 Task: Look for space in Salinópolis, Brazil from 3rd August, 2023 to 7th August, 2023 for 2 adults in price range Rs.4000 to Rs.9000. Place can be private room with 1  bedroom having 1 bed and 1 bathroom. Property type can be hotel. Booking option can be shelf check-in. Required host language is Spanish.
Action: Mouse moved to (685, 99)
Screenshot: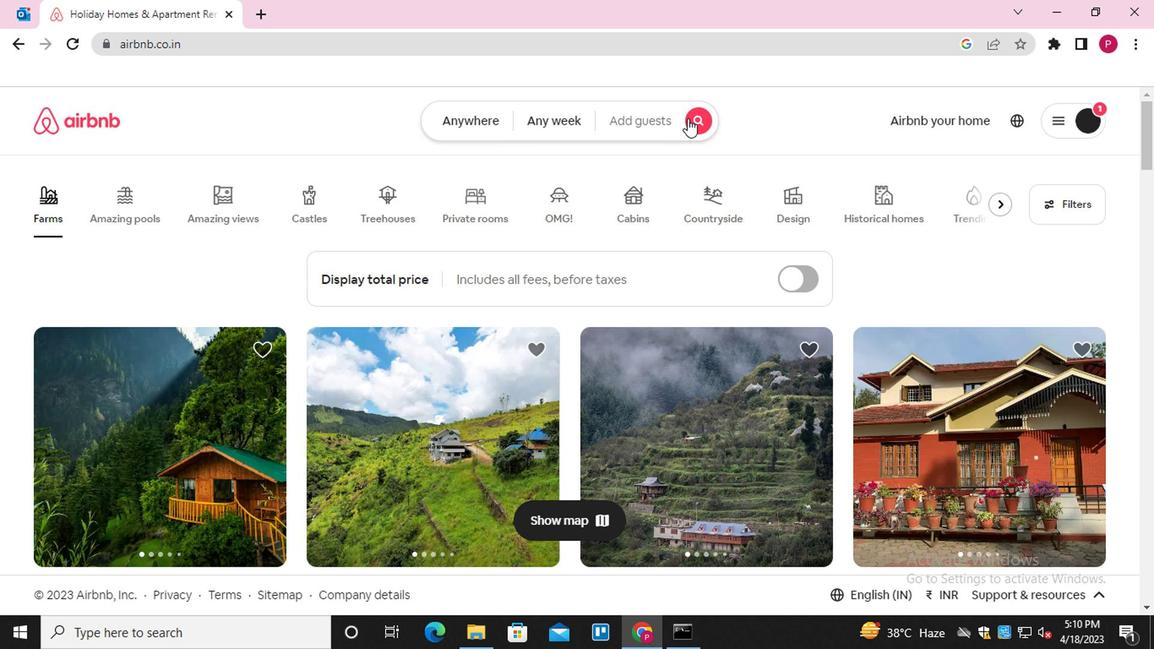 
Action: Mouse pressed left at (685, 99)
Screenshot: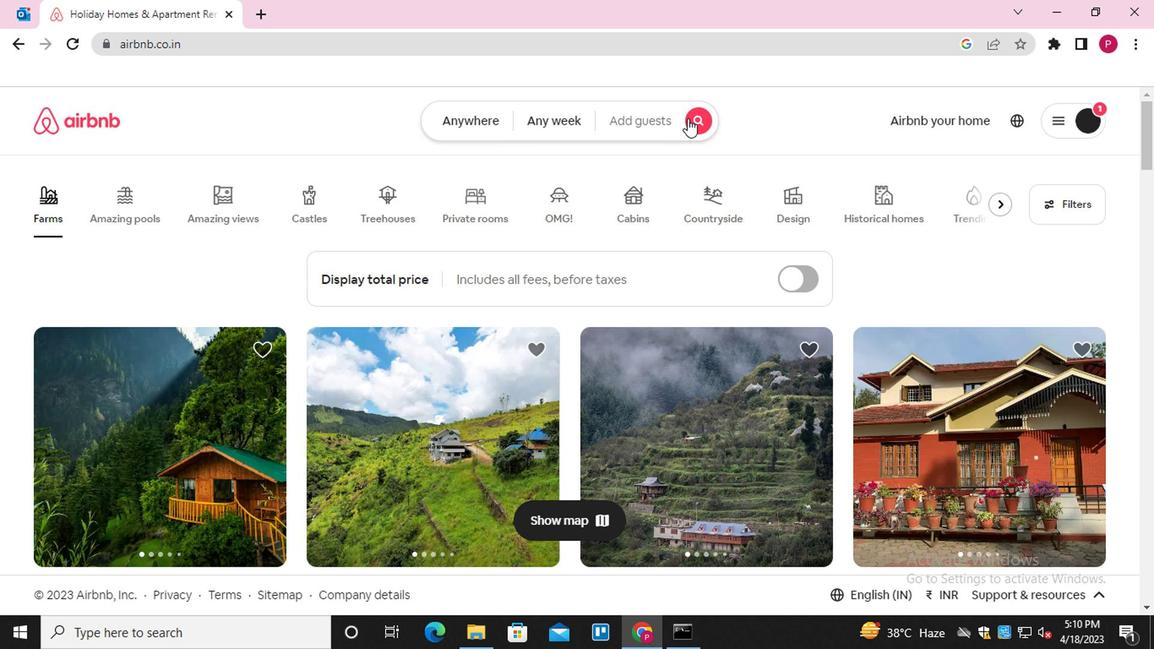 
Action: Mouse moved to (370, 186)
Screenshot: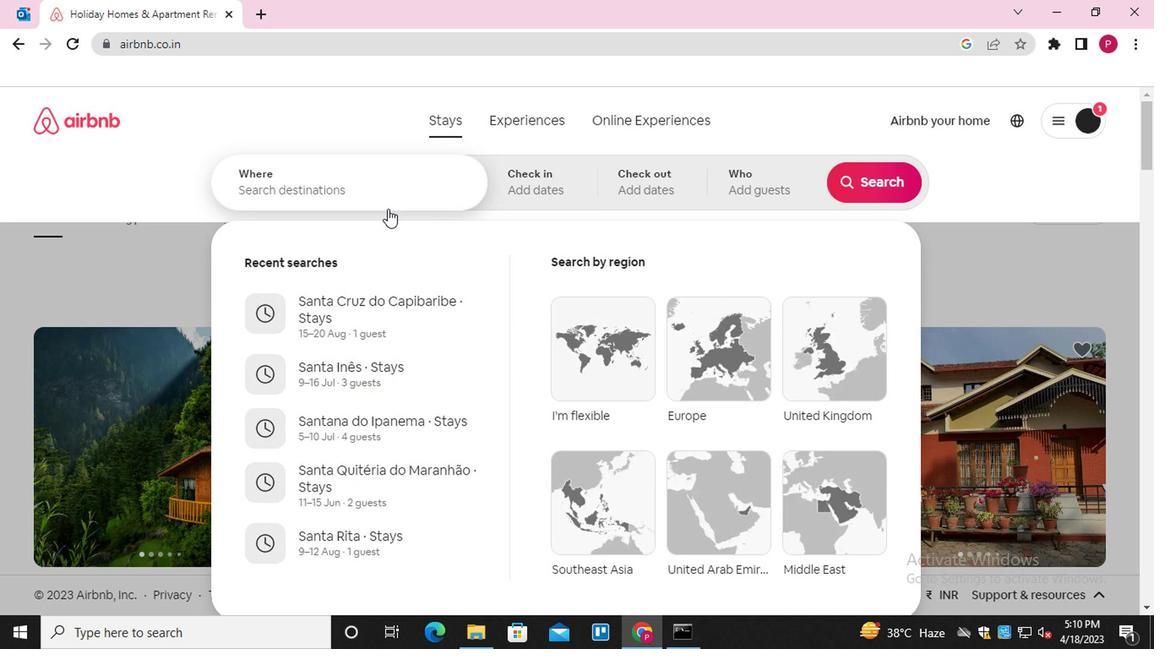 
Action: Mouse pressed left at (370, 186)
Screenshot: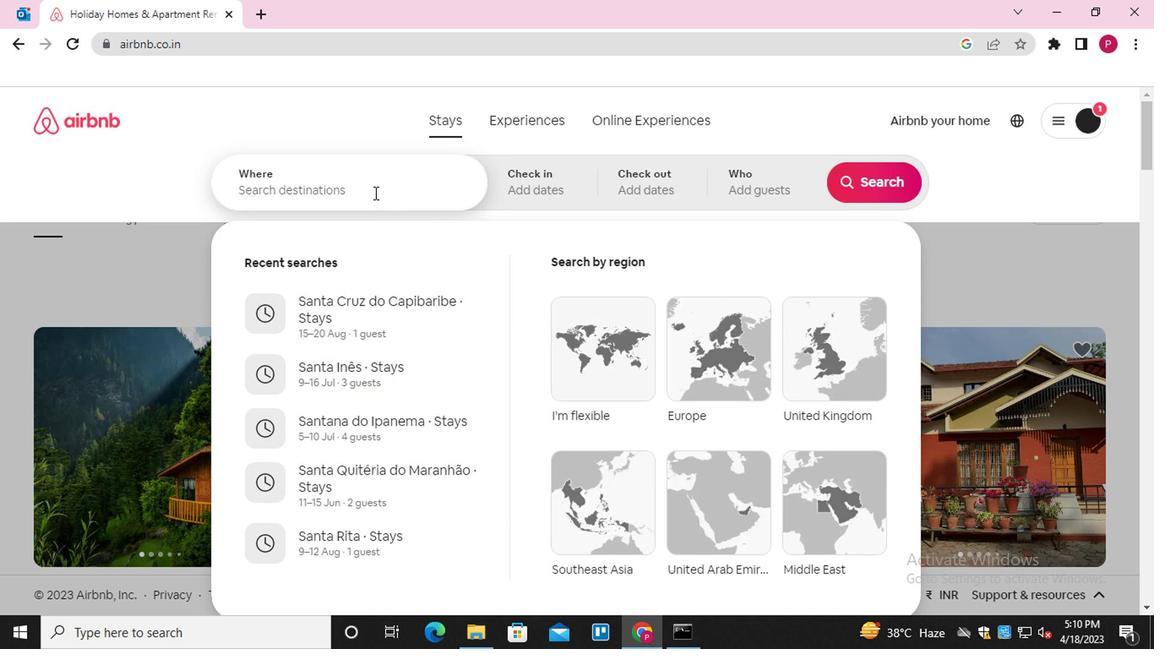 
Action: Key pressed <Key.shift>SALINOPOLIS
Screenshot: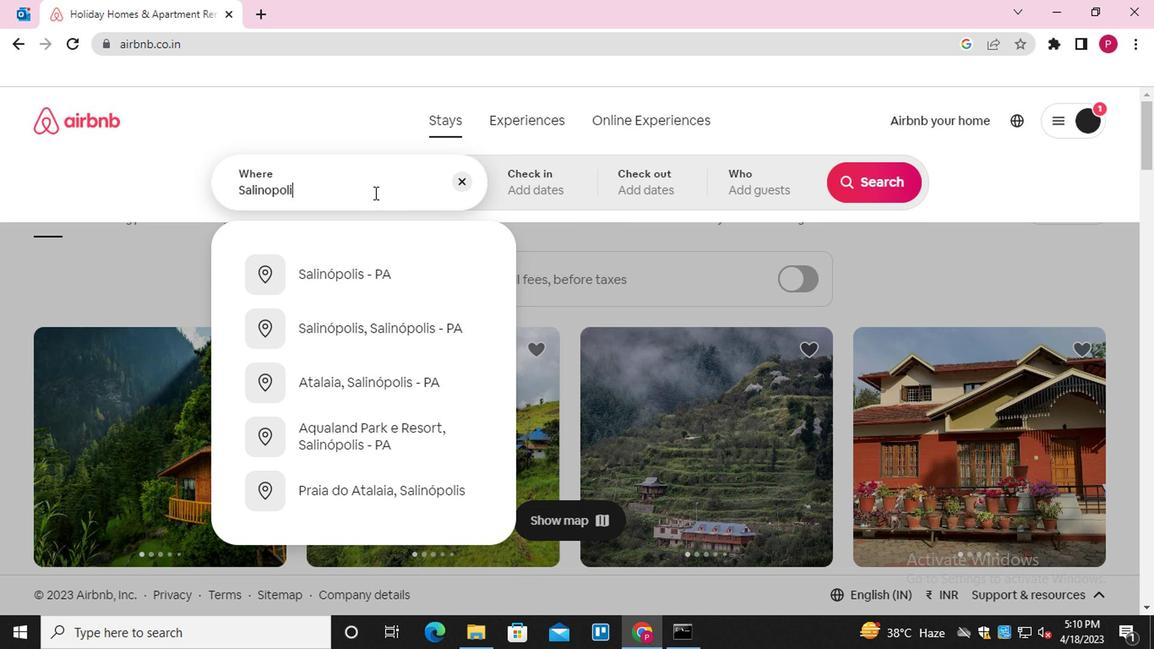 
Action: Mouse moved to (387, 280)
Screenshot: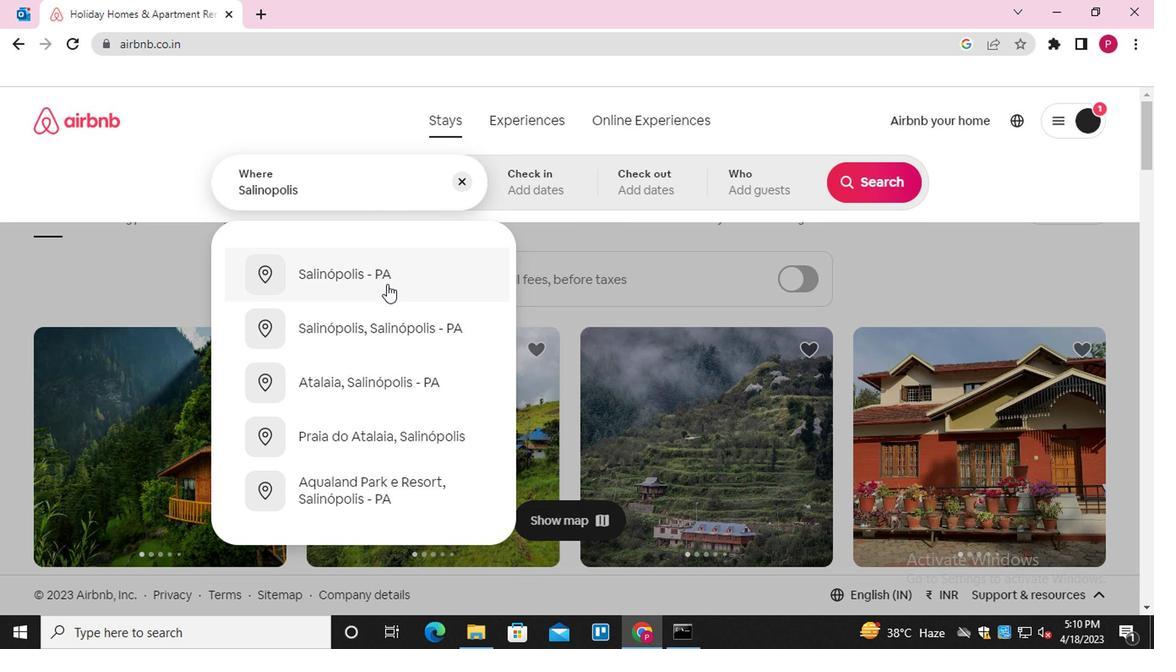
Action: Mouse pressed left at (387, 280)
Screenshot: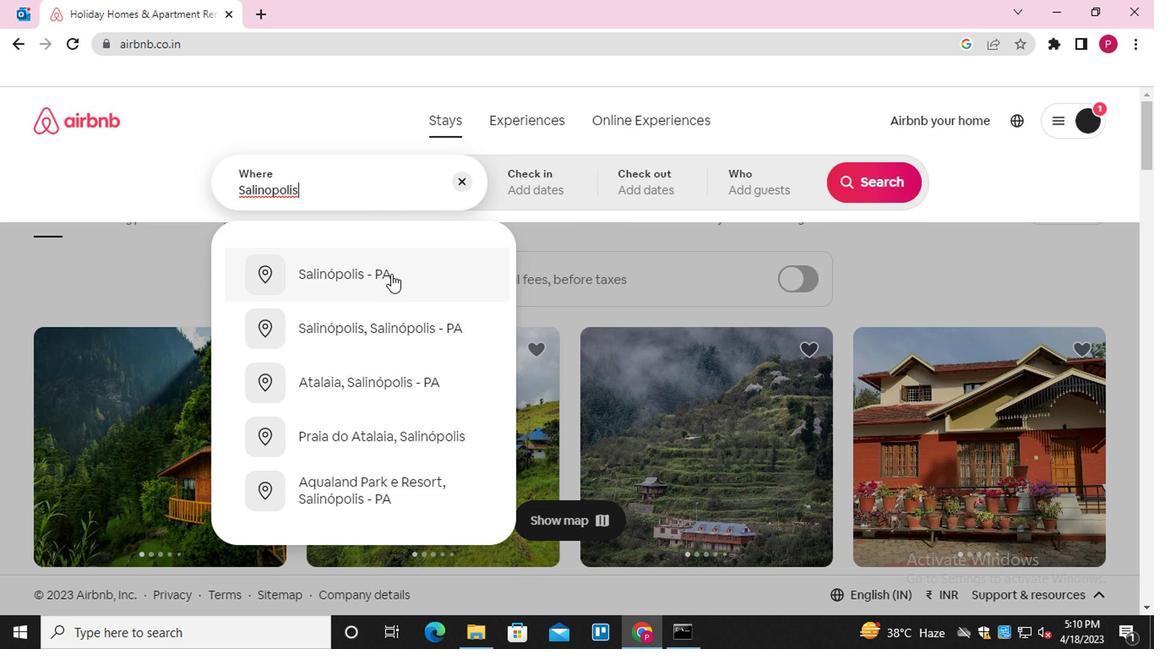 
Action: Mouse moved to (852, 330)
Screenshot: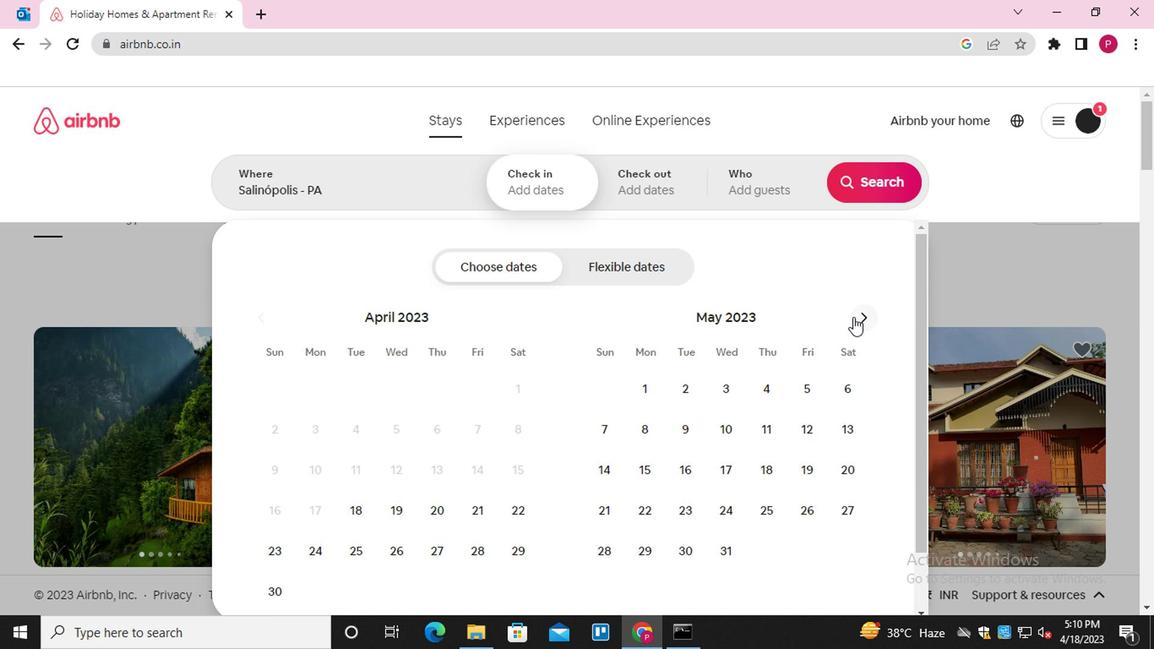 
Action: Mouse pressed left at (852, 330)
Screenshot: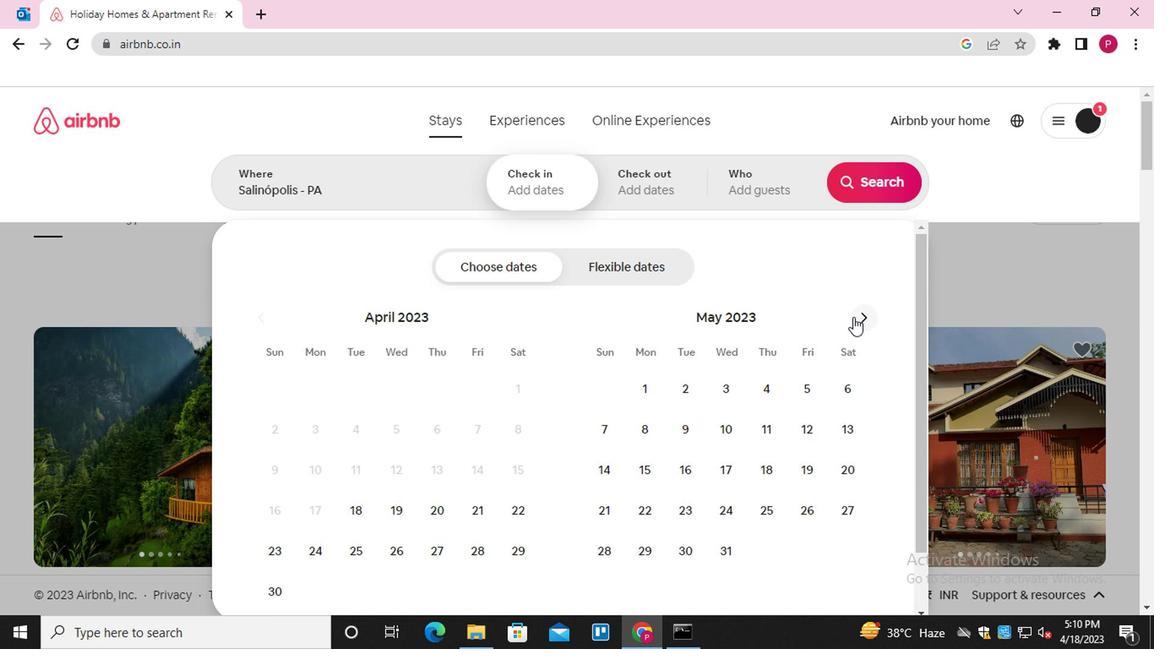 
Action: Mouse pressed left at (852, 330)
Screenshot: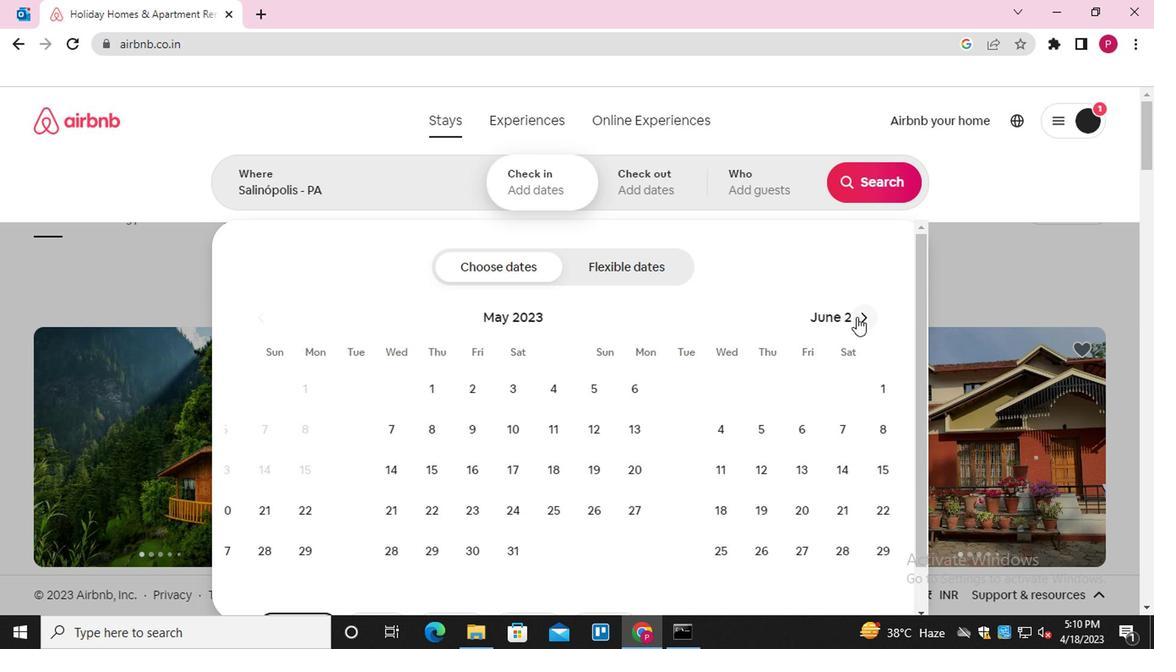 
Action: Mouse moved to (853, 330)
Screenshot: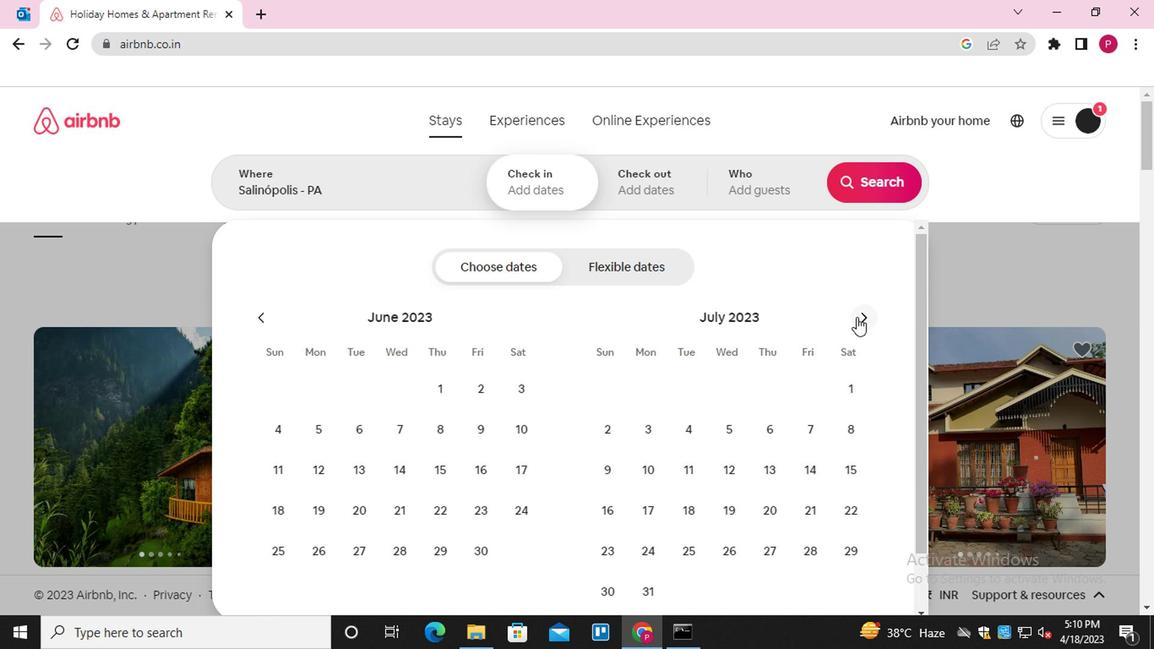 
Action: Mouse pressed left at (853, 330)
Screenshot: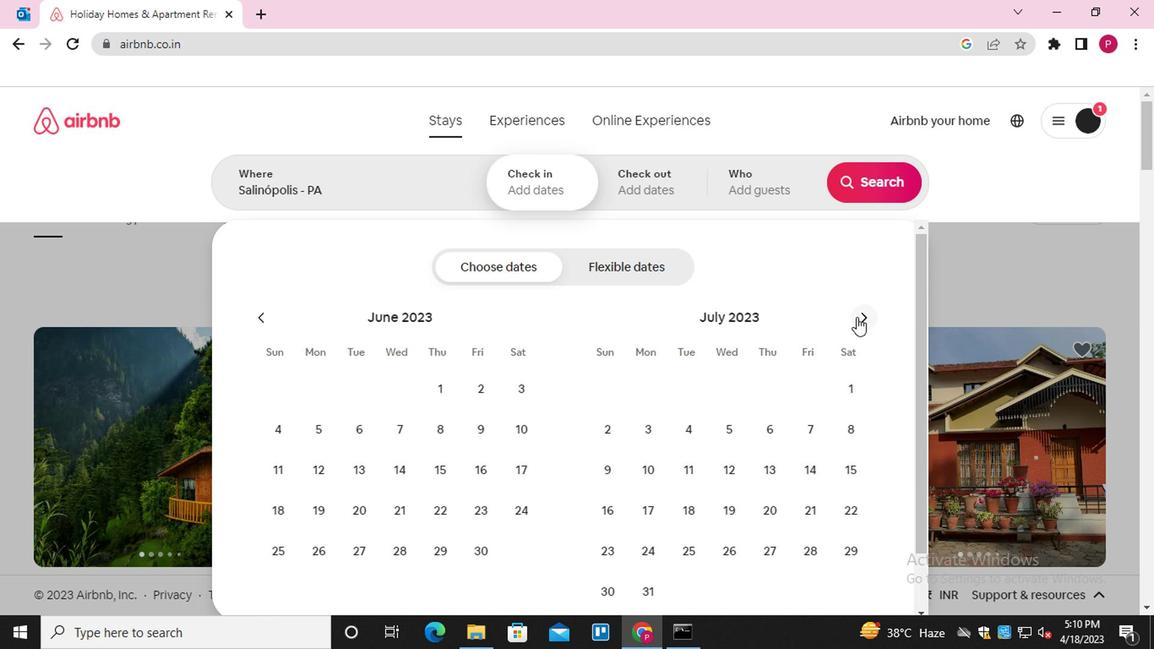 
Action: Mouse moved to (767, 414)
Screenshot: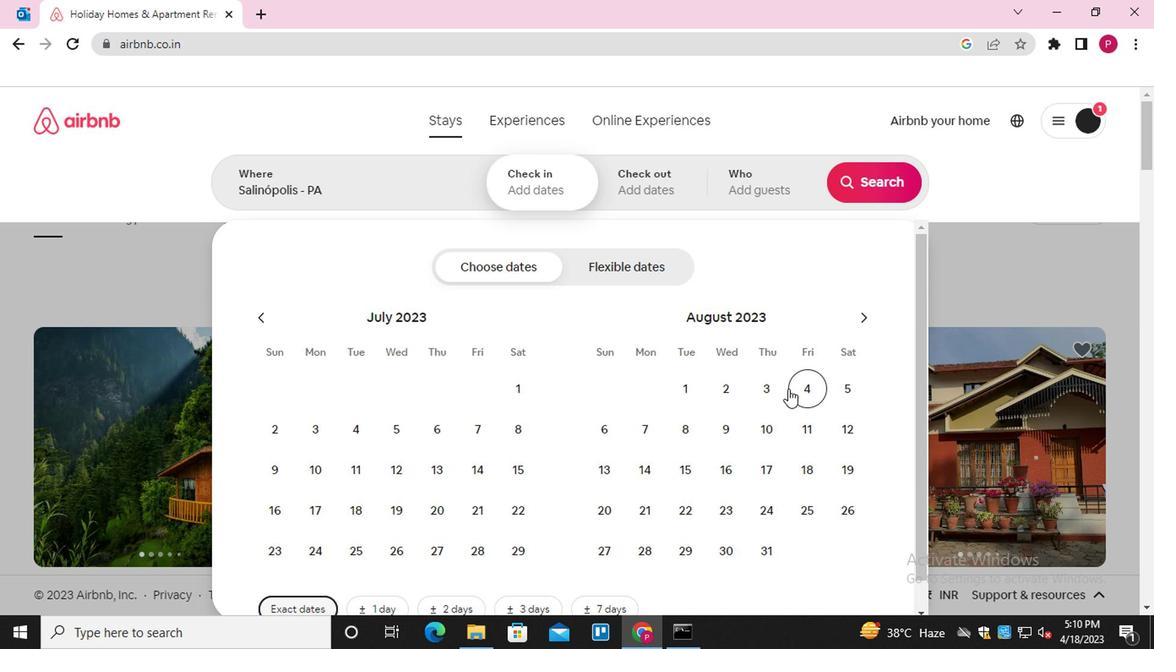 
Action: Mouse pressed left at (767, 414)
Screenshot: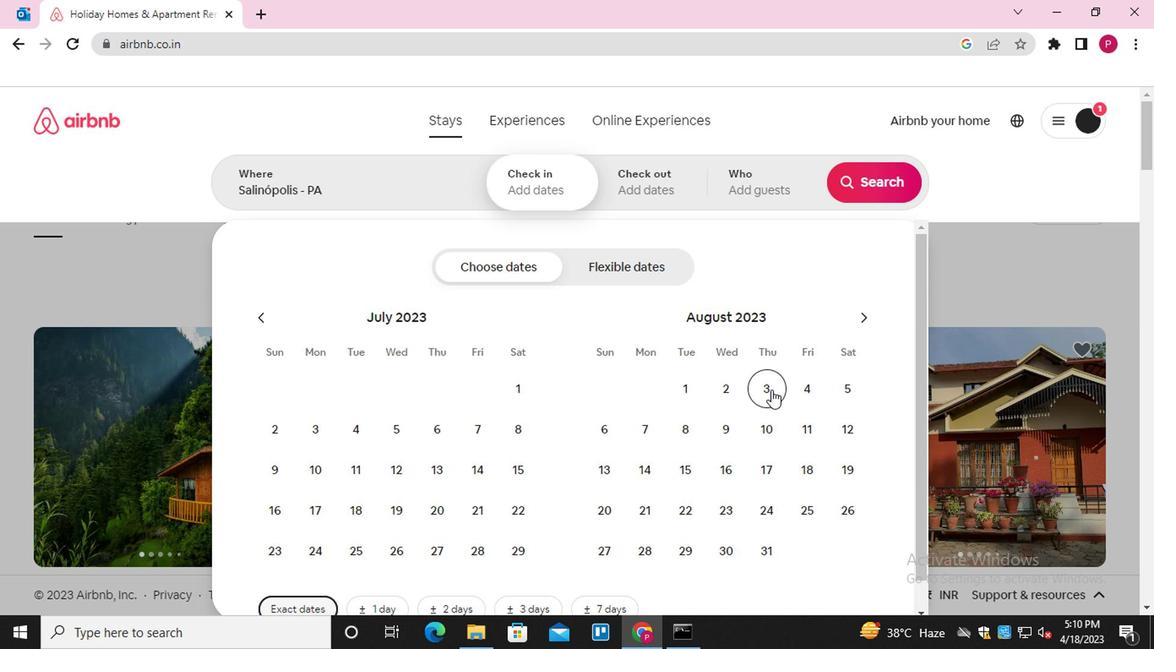 
Action: Mouse moved to (644, 453)
Screenshot: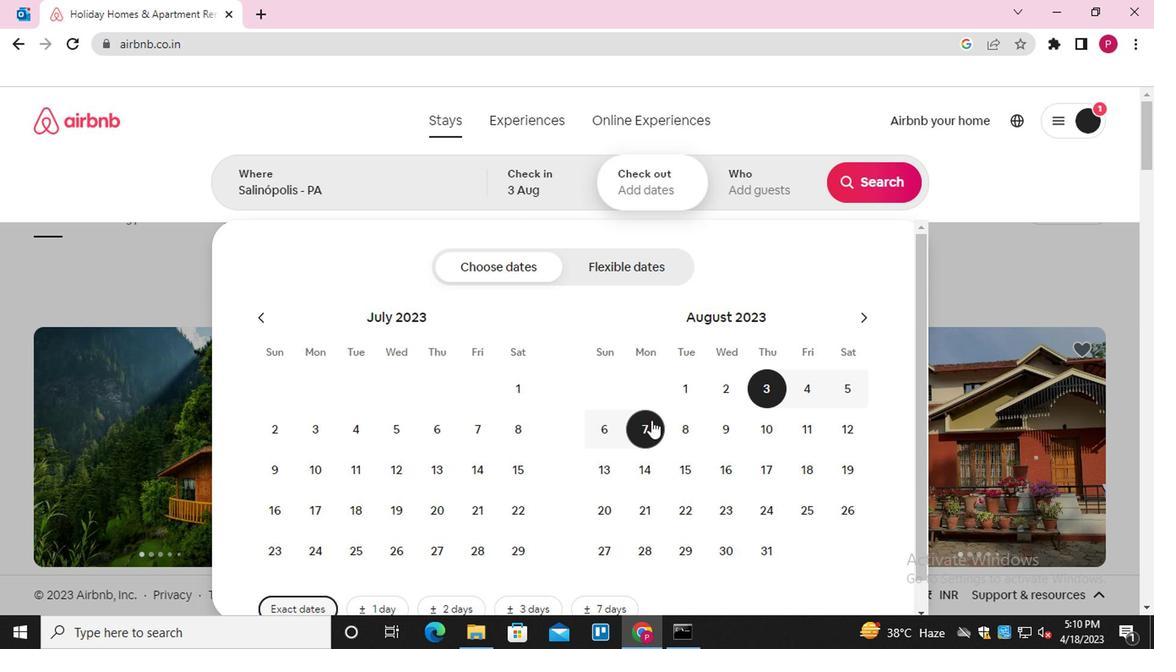 
Action: Mouse pressed left at (644, 453)
Screenshot: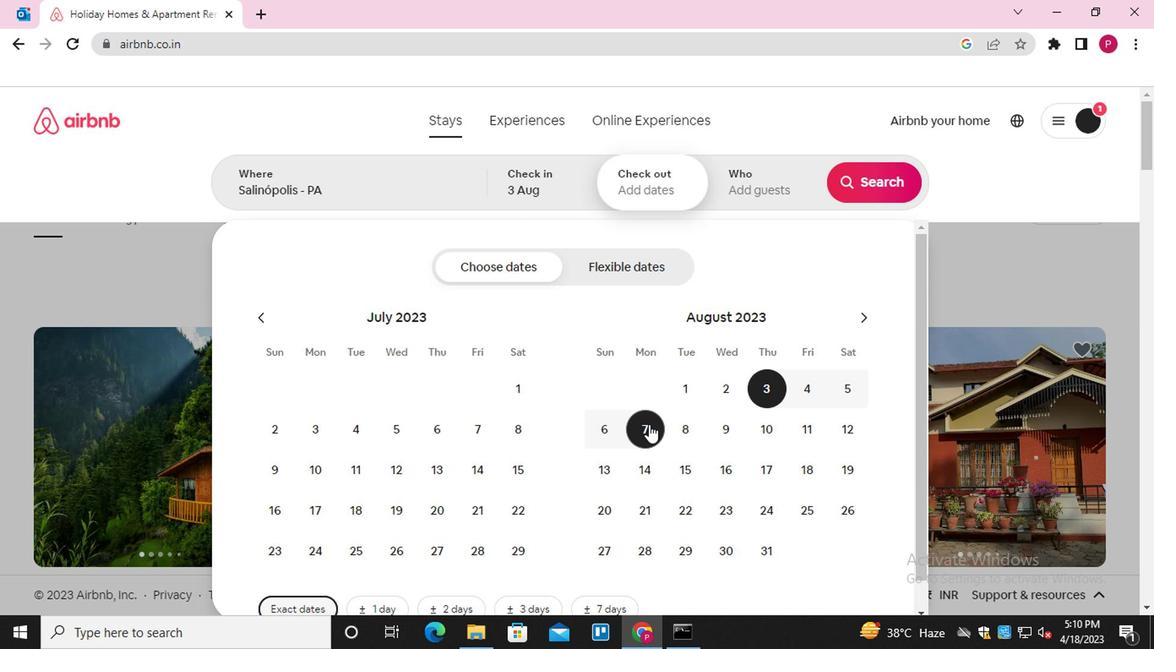 
Action: Mouse moved to (786, 180)
Screenshot: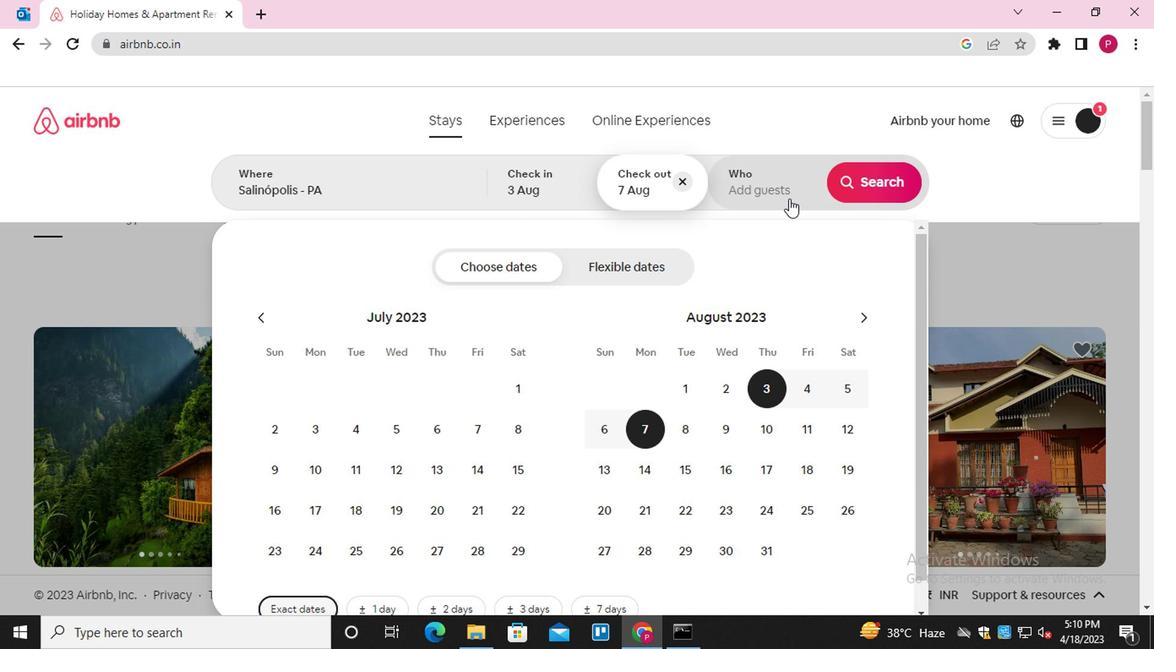 
Action: Mouse pressed left at (786, 180)
Screenshot: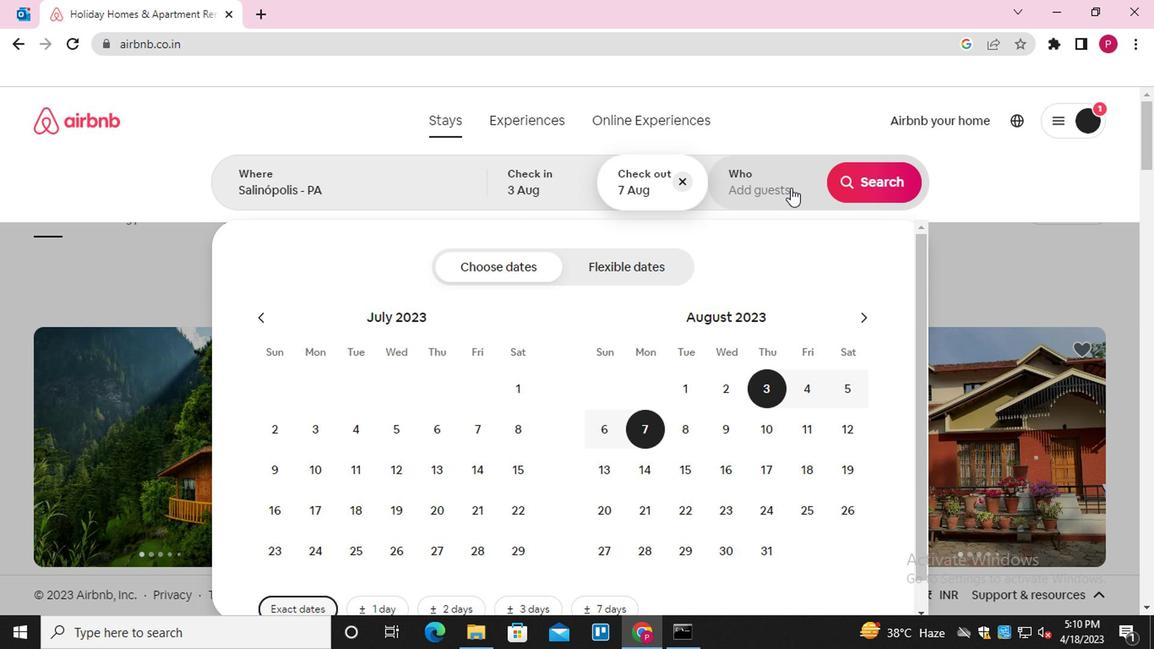 
Action: Mouse moved to (879, 277)
Screenshot: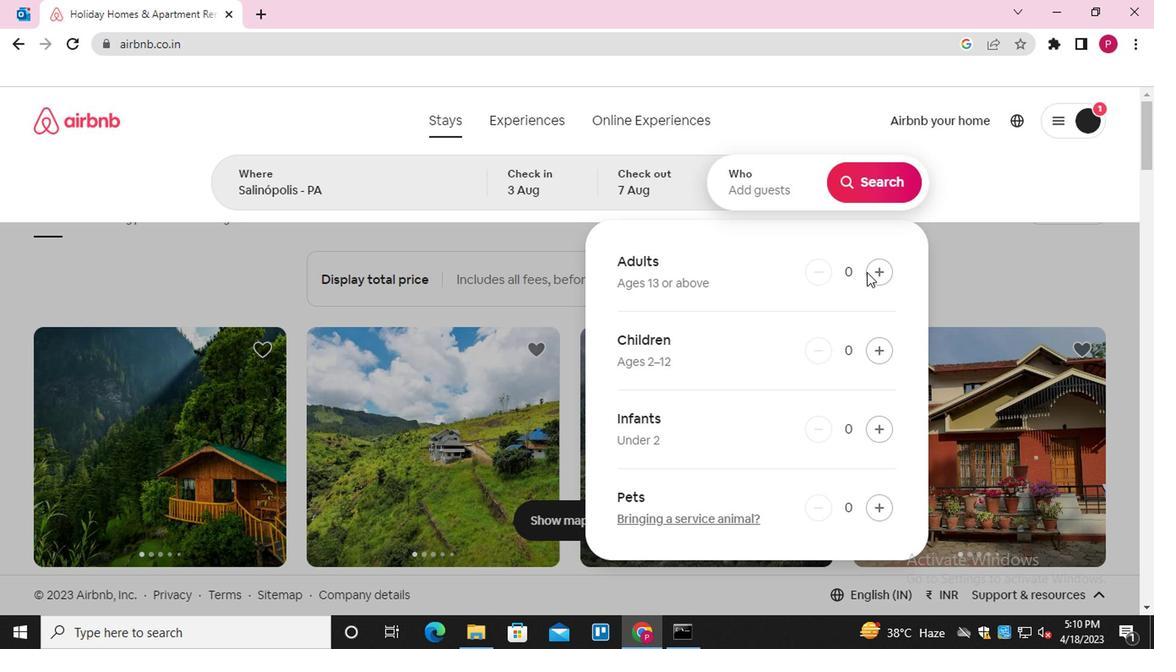 
Action: Mouse pressed left at (879, 277)
Screenshot: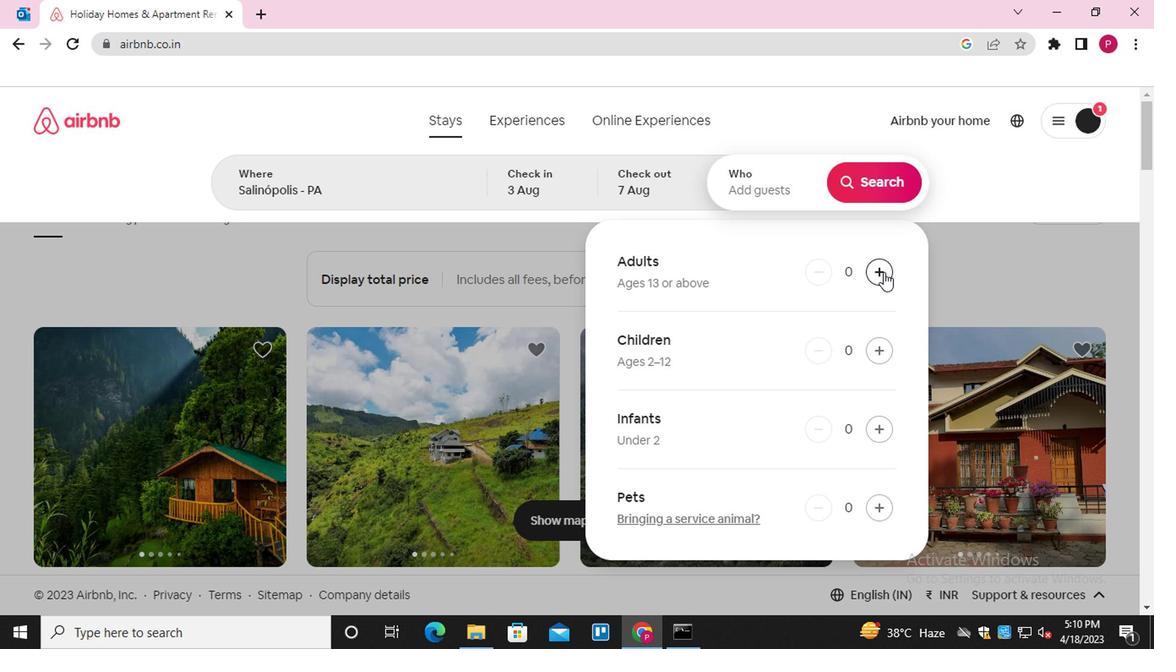 
Action: Mouse pressed left at (879, 277)
Screenshot: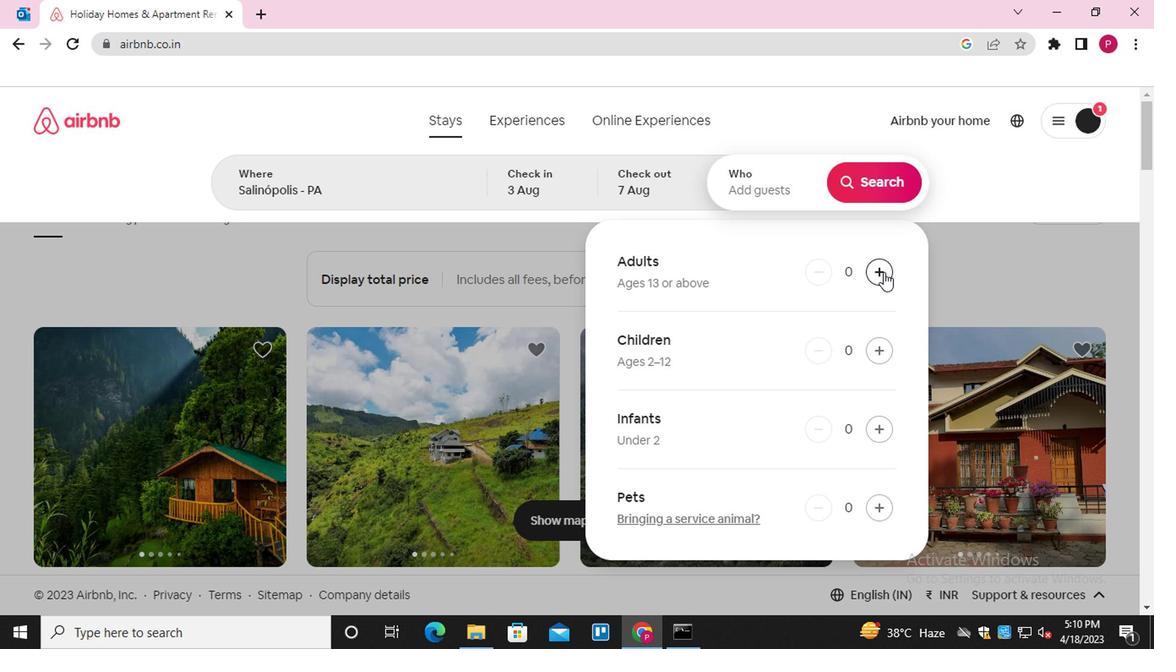 
Action: Mouse moved to (870, 188)
Screenshot: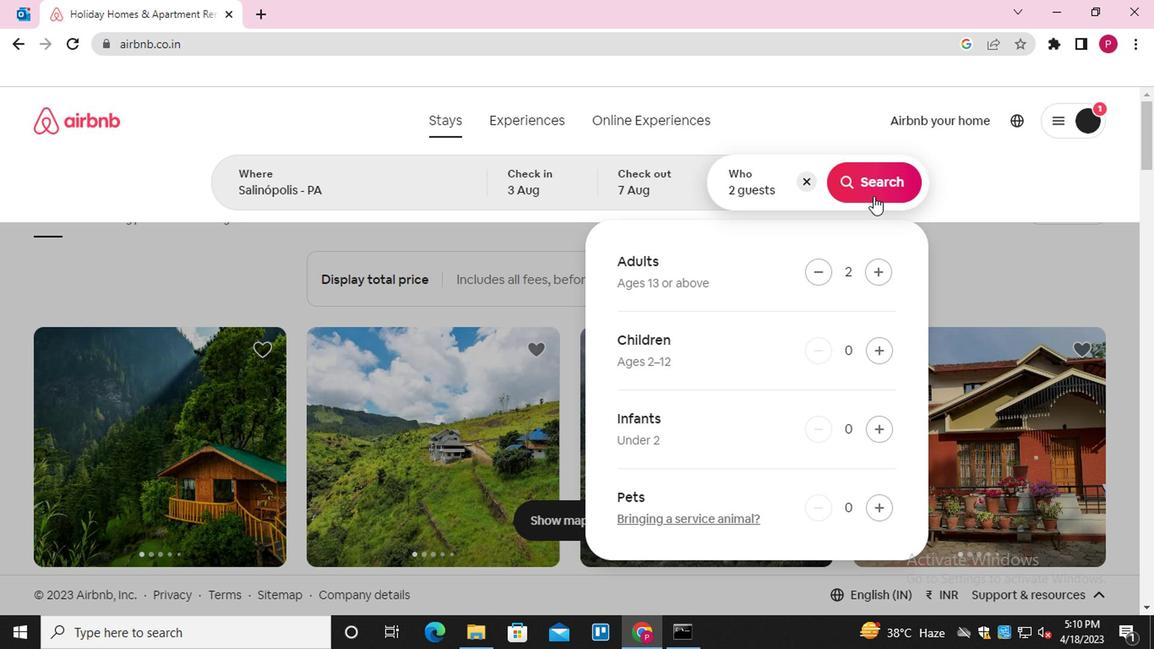 
Action: Mouse pressed left at (870, 188)
Screenshot: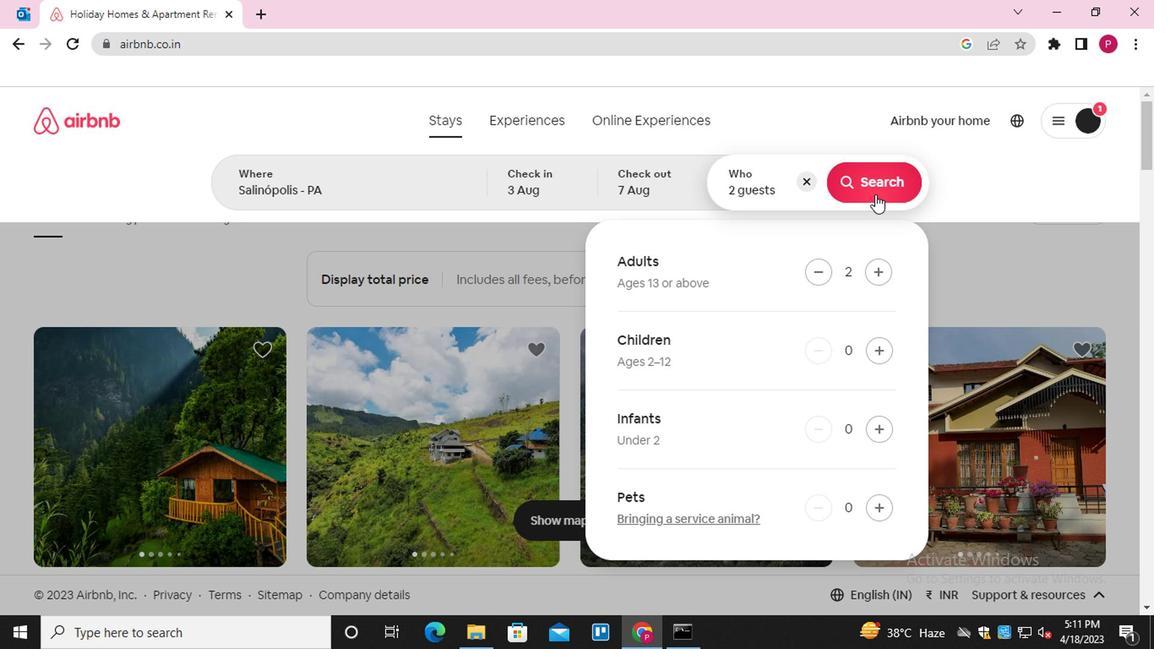 
Action: Mouse moved to (1070, 183)
Screenshot: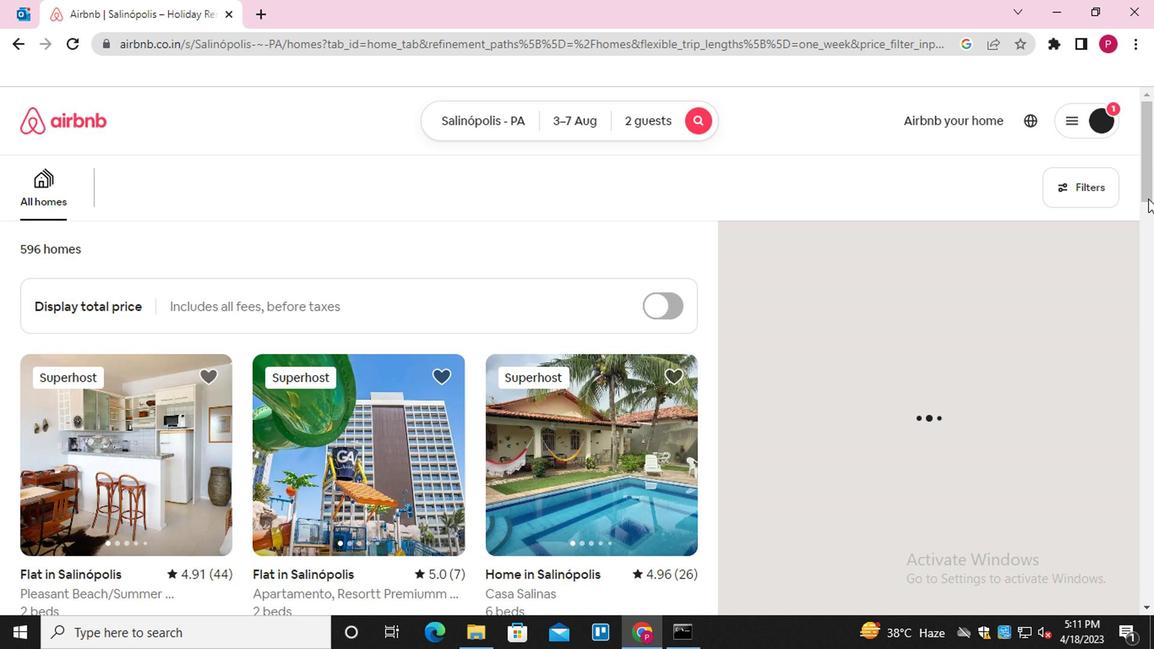 
Action: Mouse pressed left at (1070, 183)
Screenshot: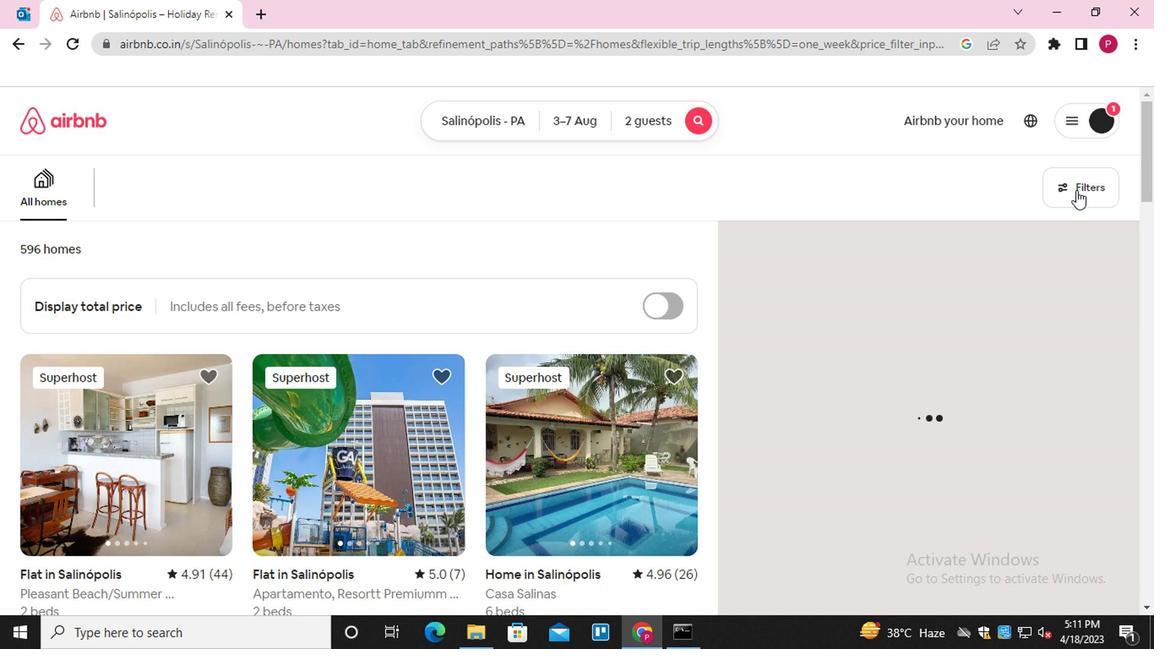 
Action: Mouse moved to (379, 422)
Screenshot: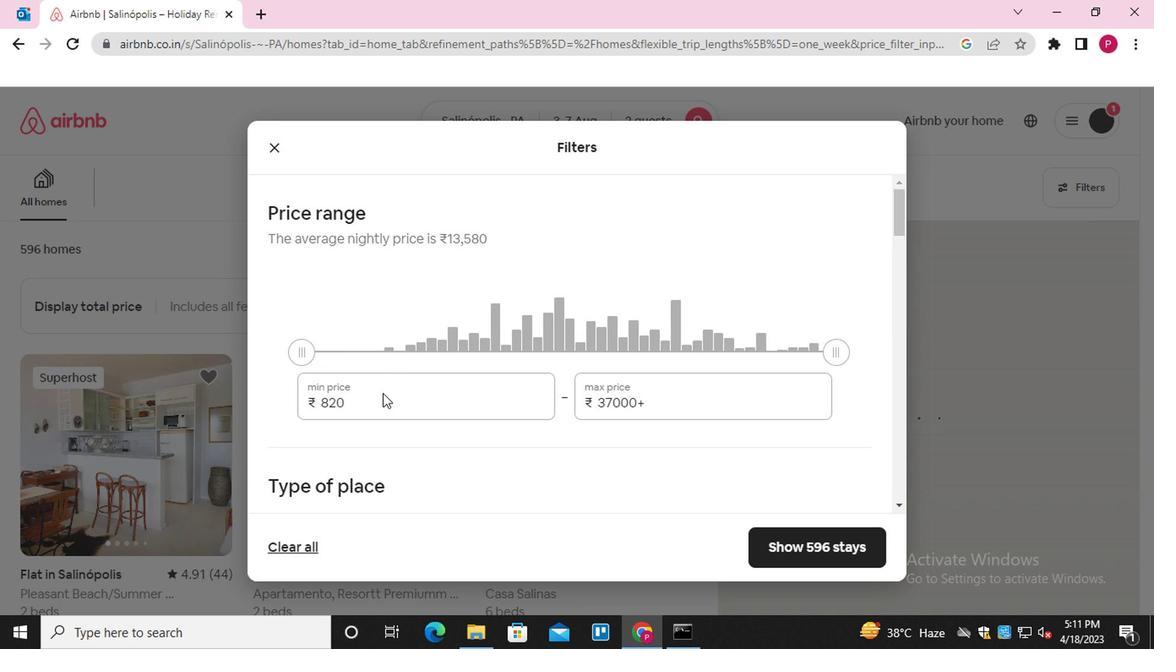 
Action: Mouse pressed left at (379, 422)
Screenshot: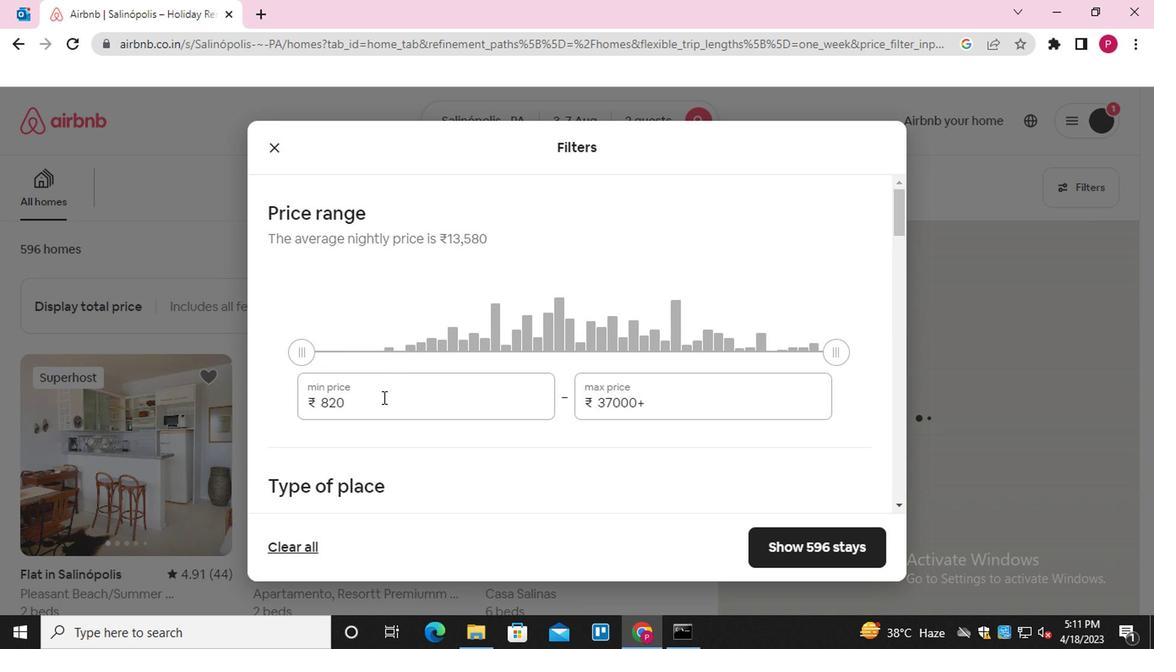 
Action: Mouse pressed left at (379, 422)
Screenshot: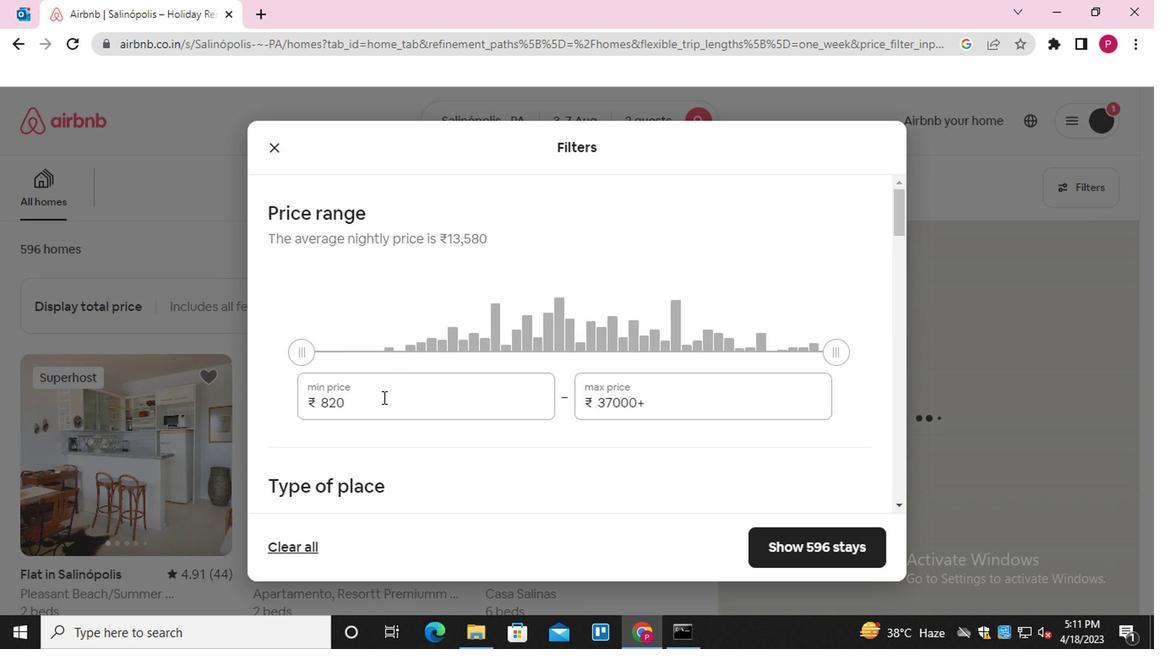 
Action: Key pressed 4000<Key.tab>9000
Screenshot: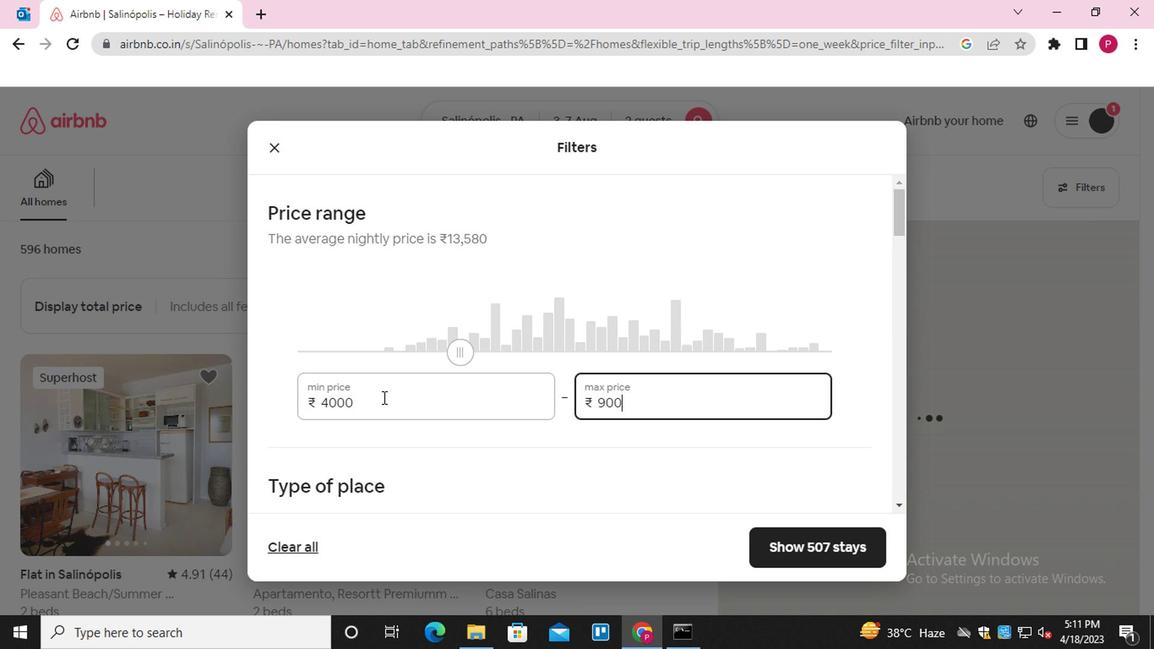 
Action: Mouse moved to (530, 554)
Screenshot: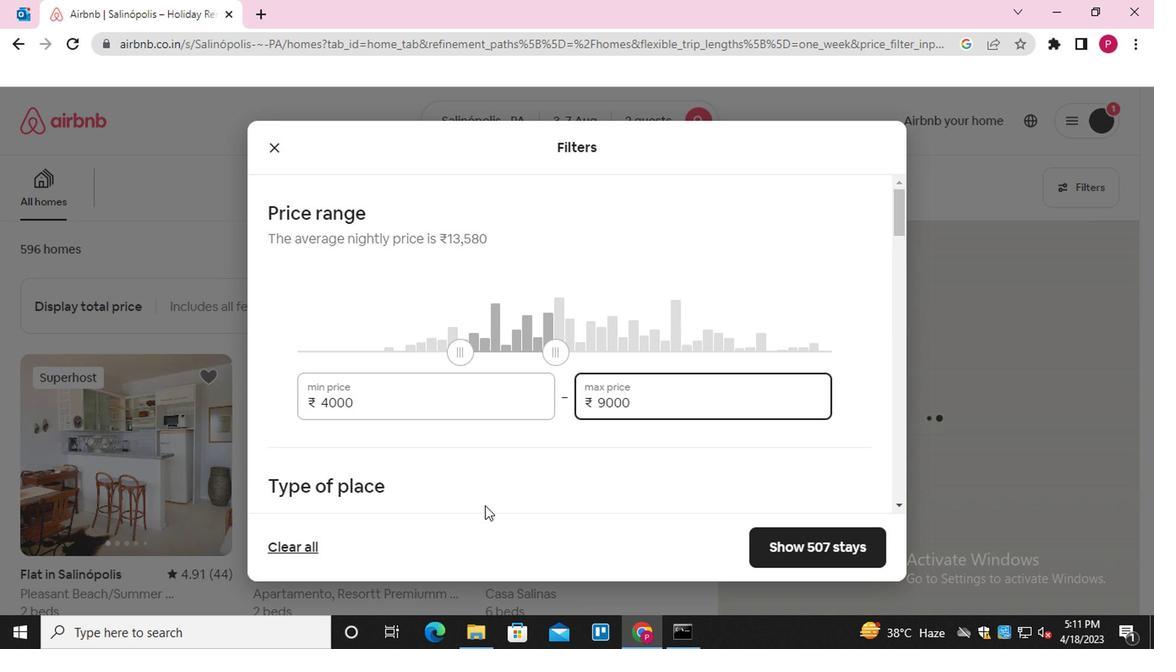 
Action: Mouse scrolled (530, 553) with delta (0, -1)
Screenshot: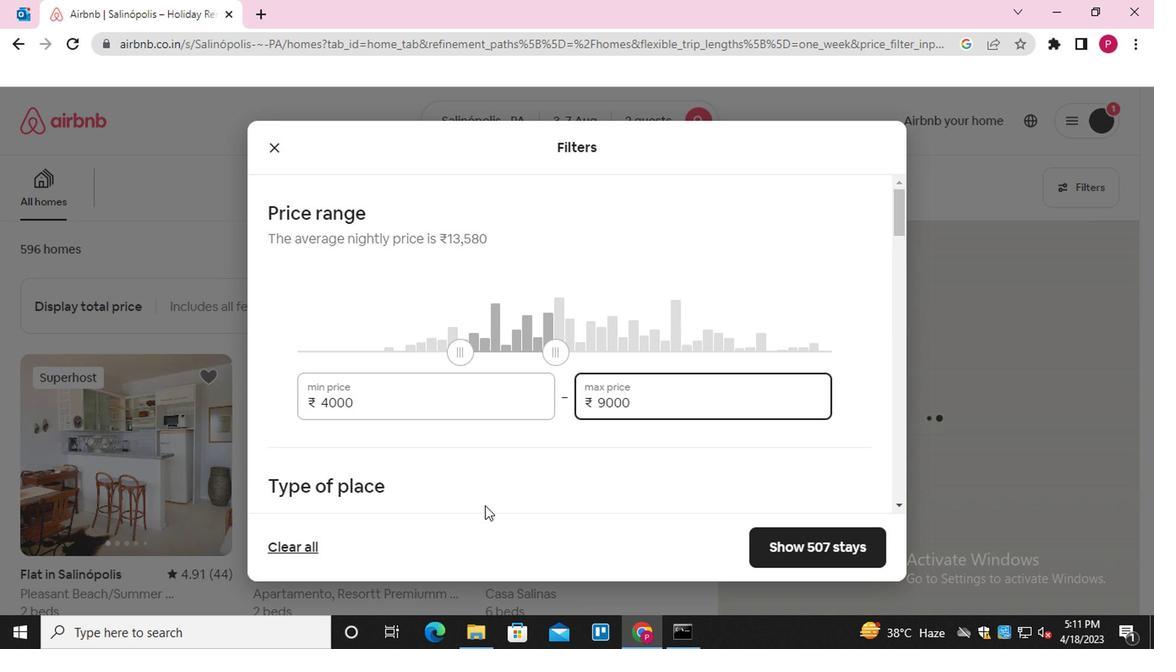 
Action: Mouse moved to (564, 554)
Screenshot: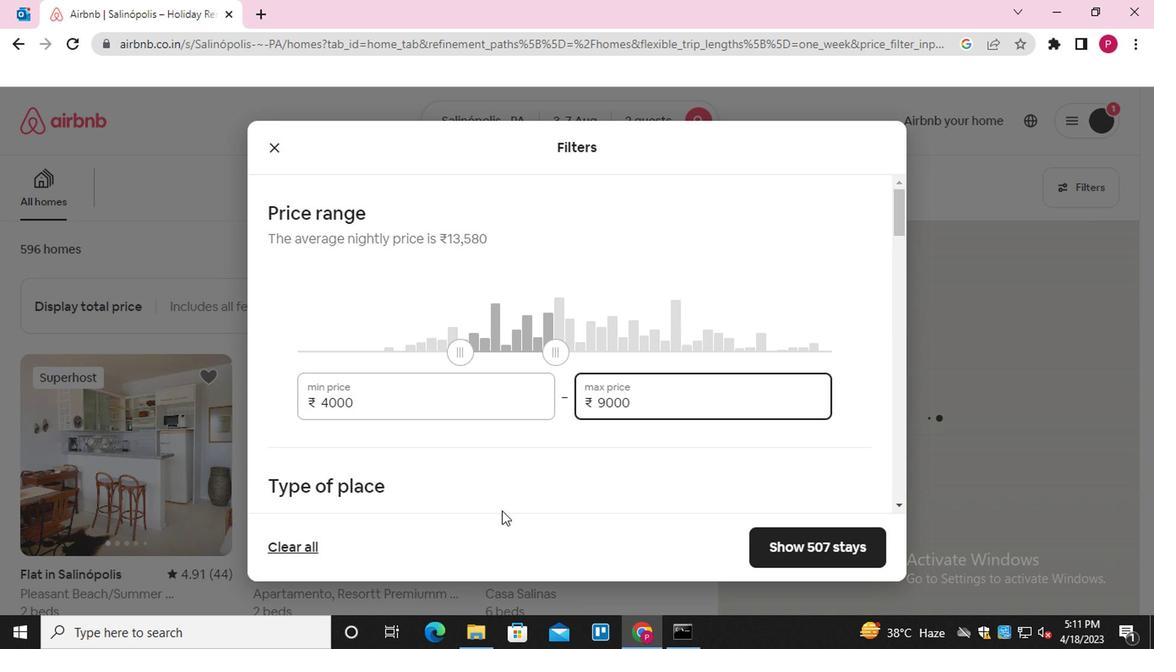 
Action: Mouse scrolled (564, 553) with delta (0, -1)
Screenshot: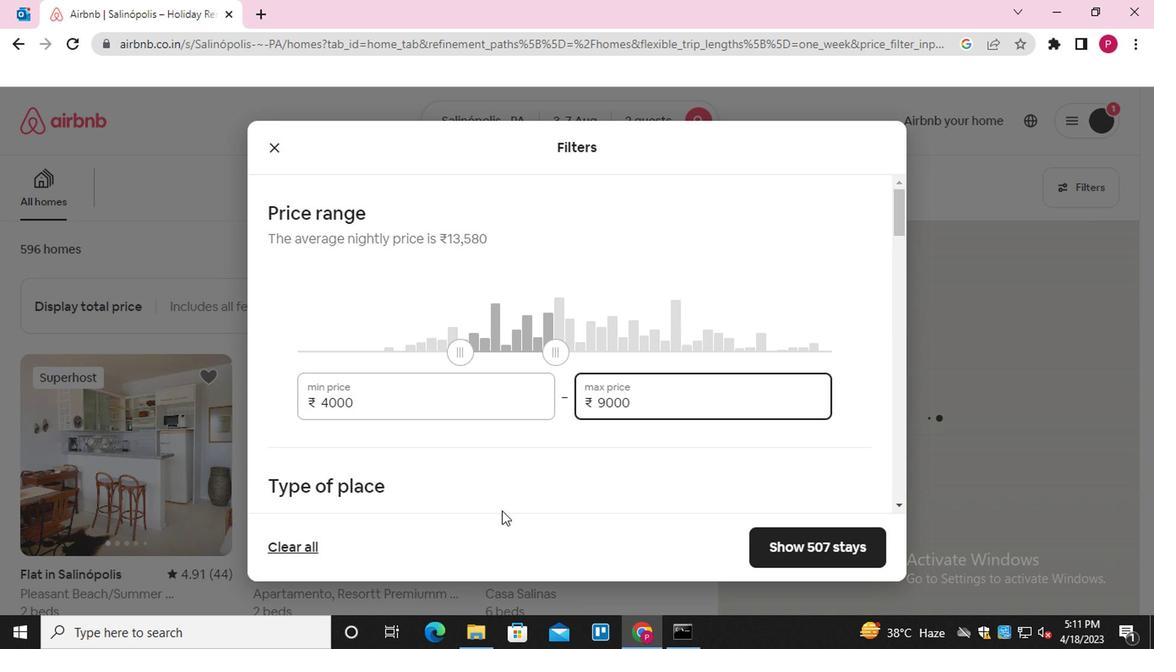 
Action: Mouse moved to (564, 554)
Screenshot: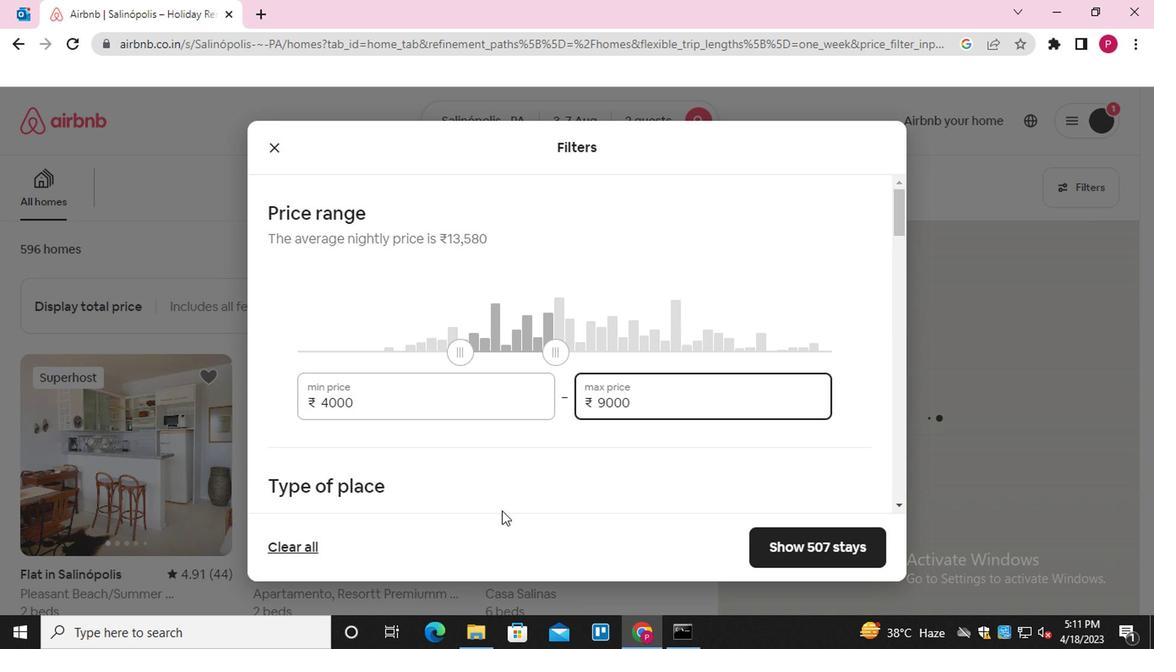 
Action: Mouse scrolled (564, 553) with delta (0, -1)
Screenshot: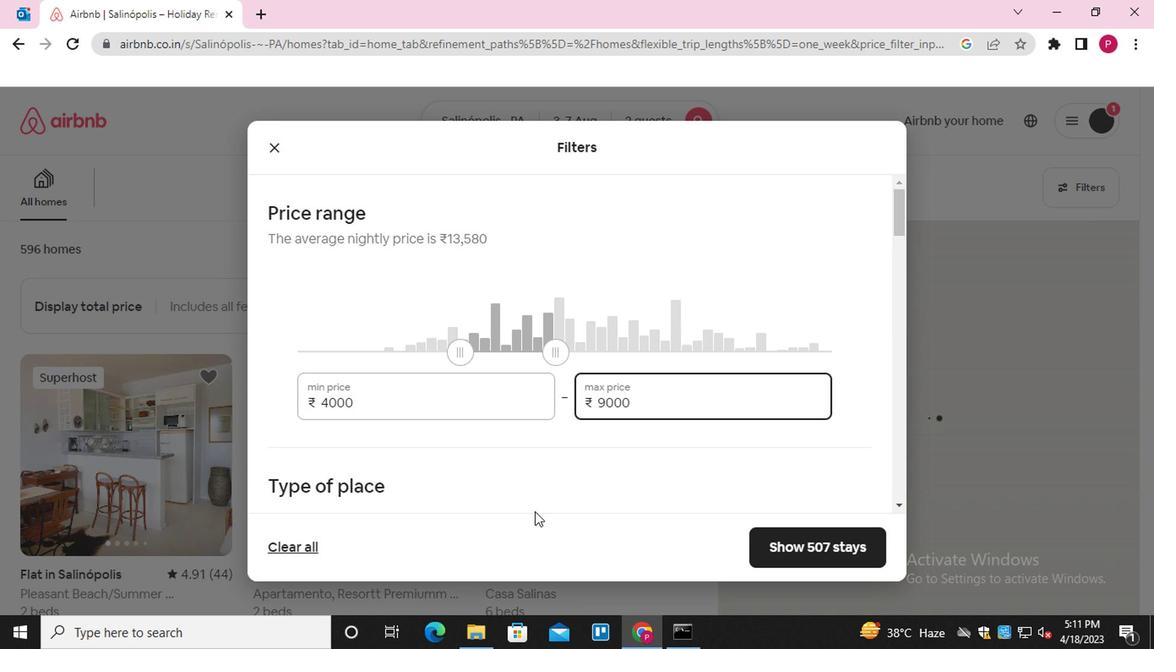 
Action: Mouse moved to (573, 288)
Screenshot: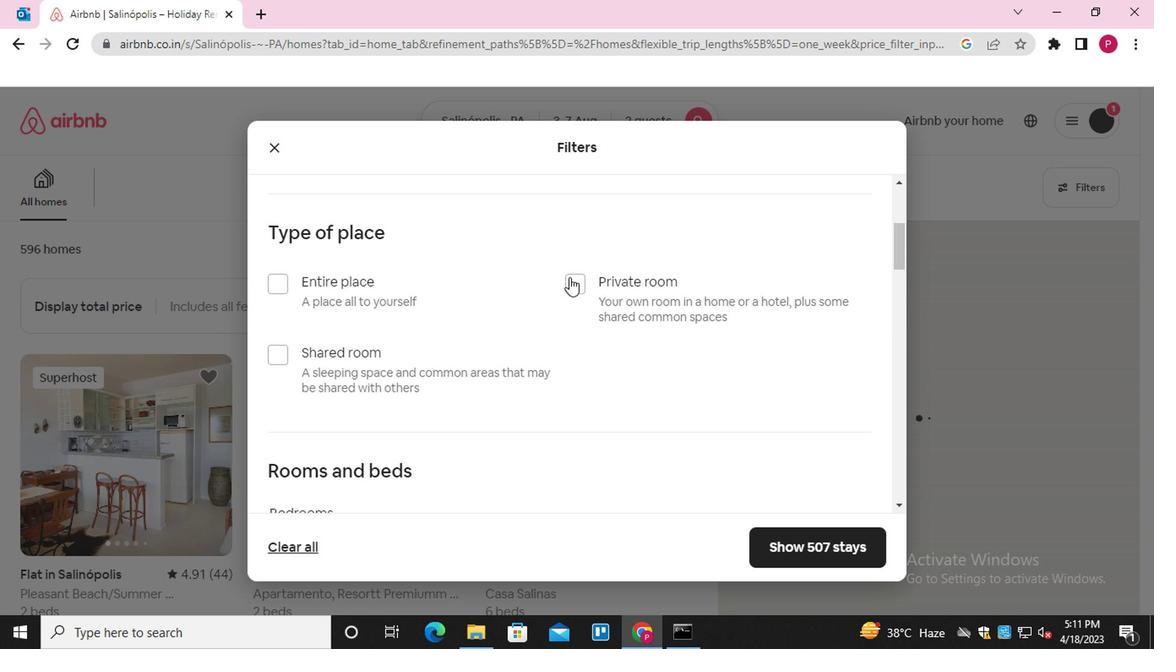 
Action: Mouse pressed left at (573, 288)
Screenshot: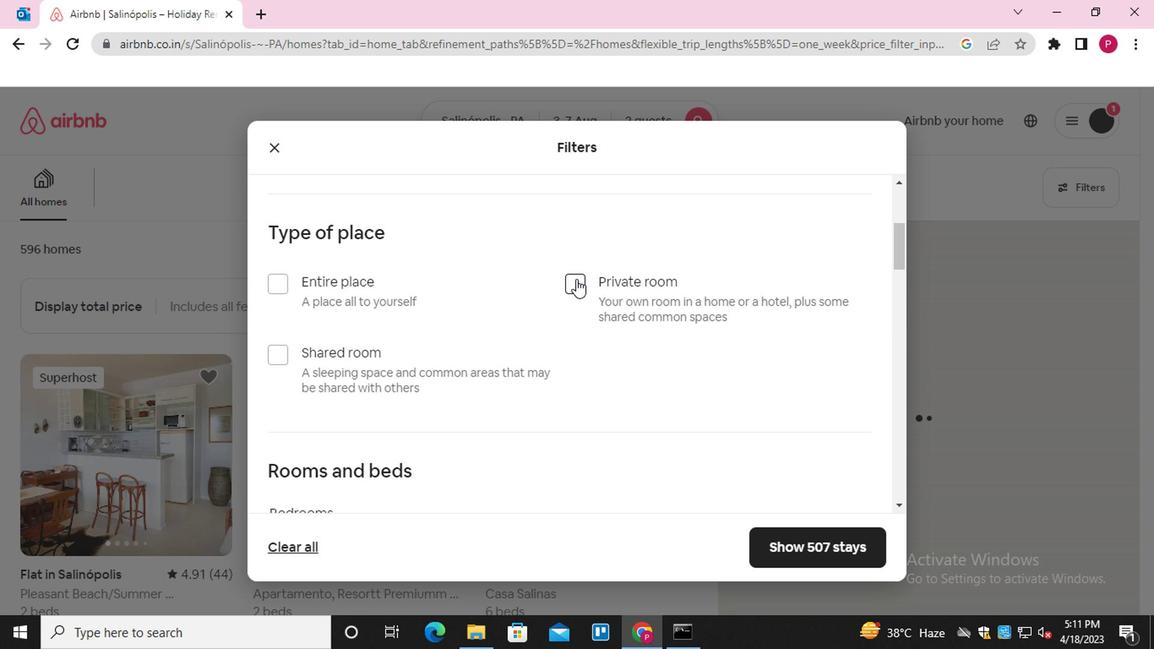 
Action: Mouse moved to (484, 373)
Screenshot: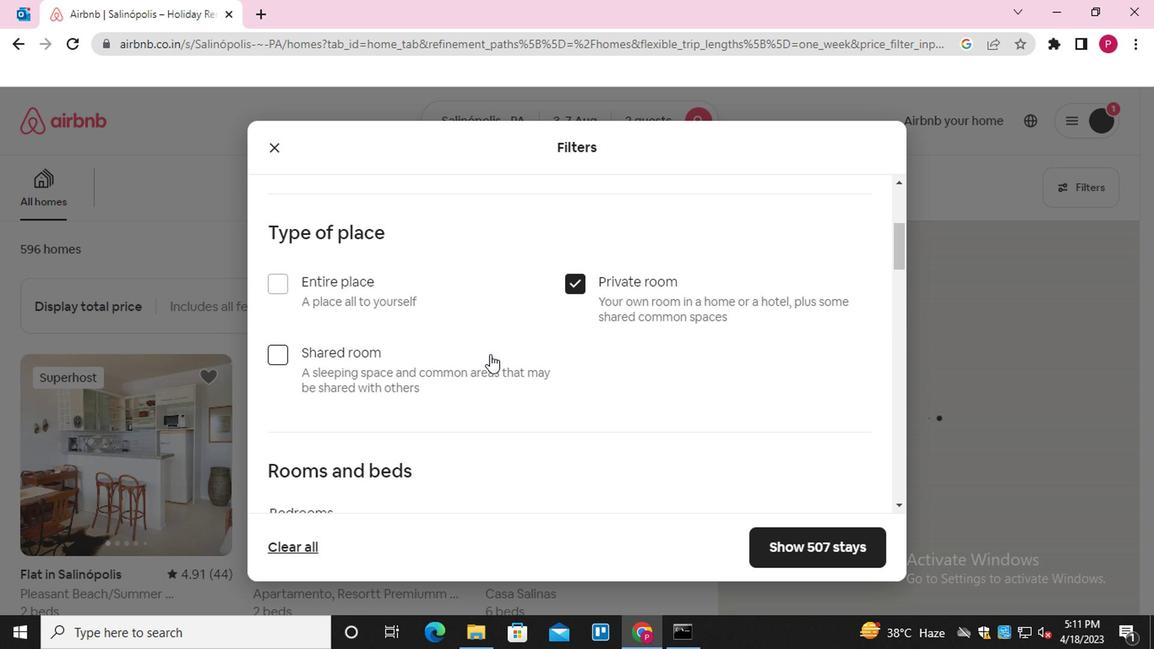 
Action: Mouse scrolled (484, 372) with delta (0, -1)
Screenshot: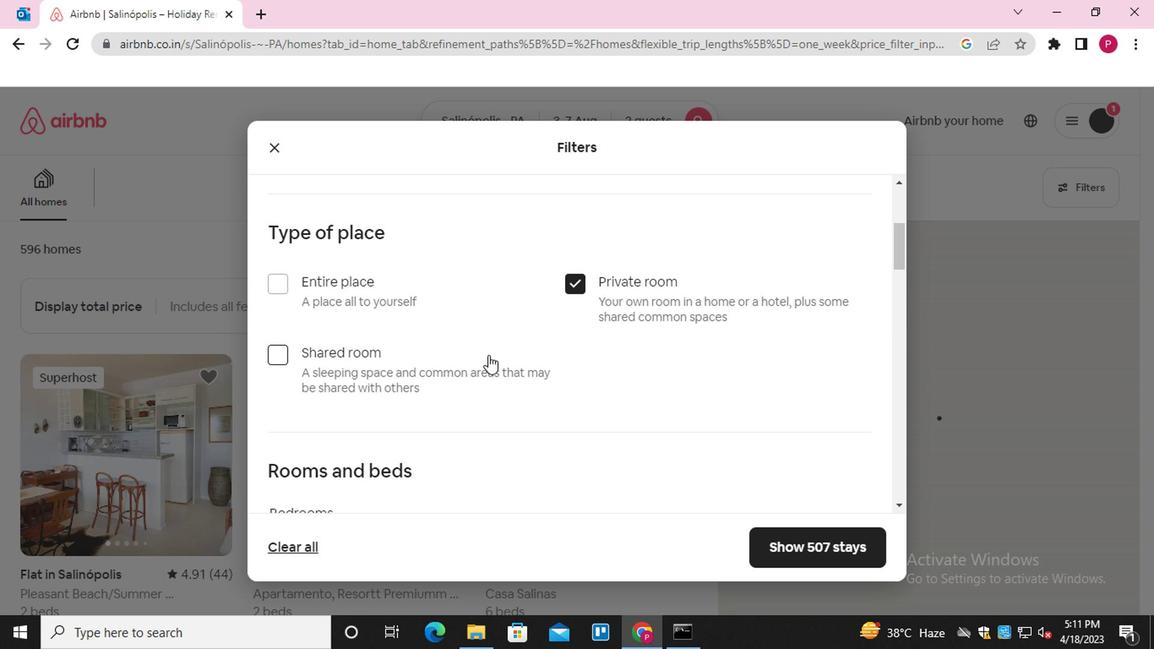 
Action: Mouse scrolled (484, 372) with delta (0, -1)
Screenshot: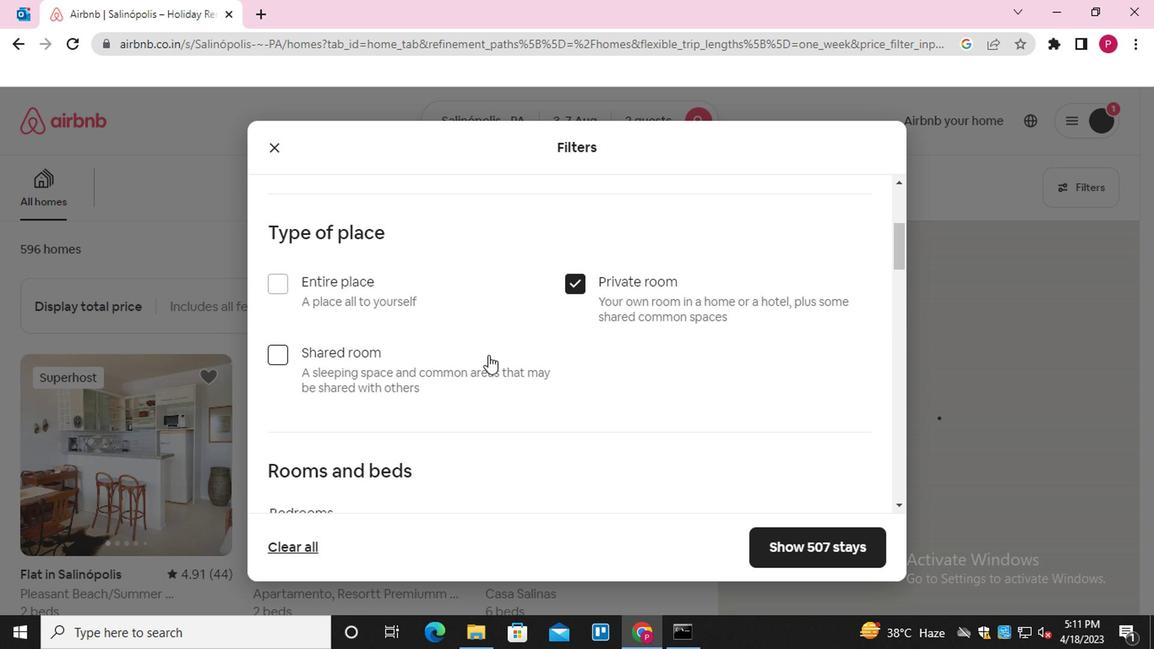 
Action: Mouse scrolled (484, 372) with delta (0, -1)
Screenshot: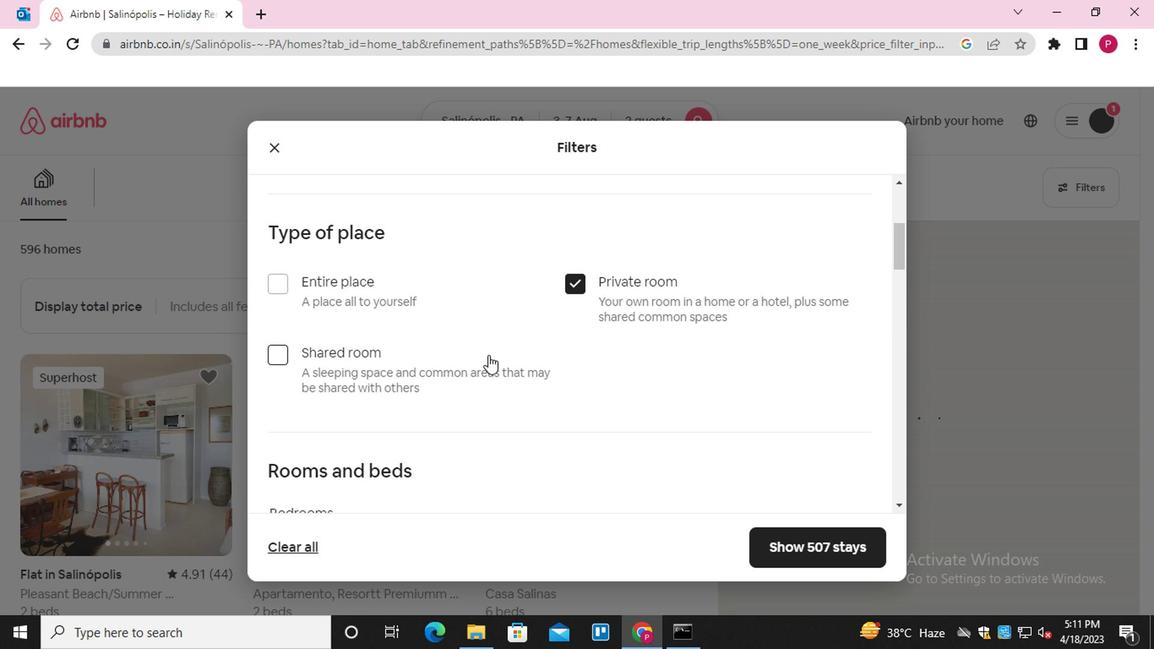 
Action: Mouse moved to (354, 315)
Screenshot: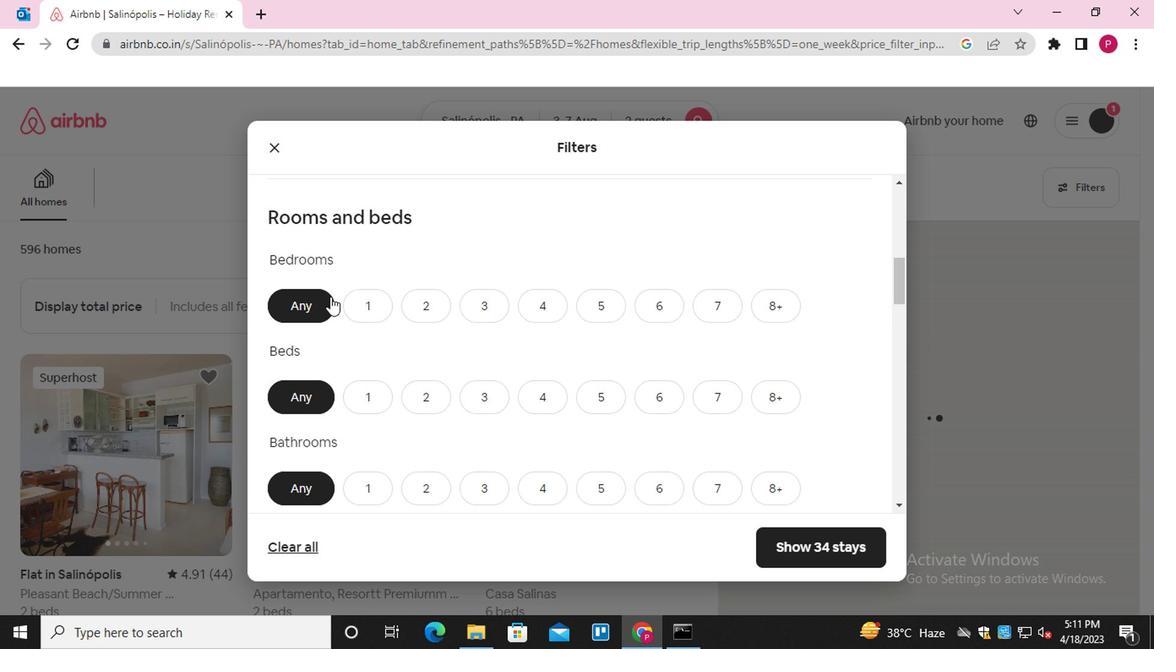 
Action: Mouse pressed left at (354, 315)
Screenshot: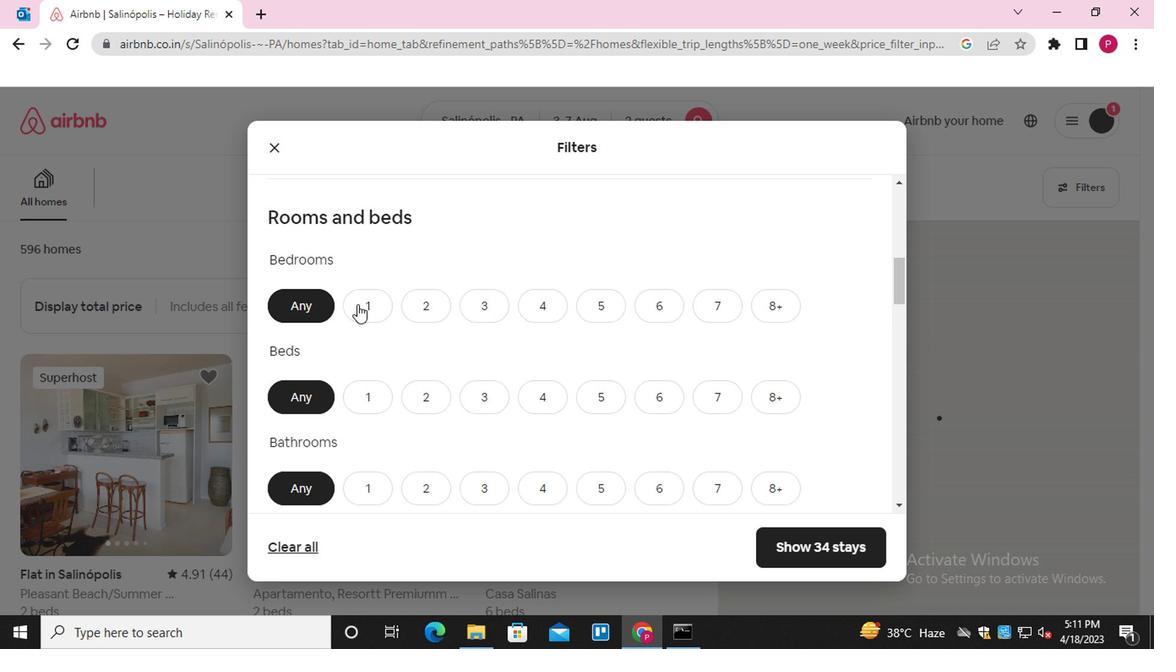 
Action: Mouse moved to (372, 424)
Screenshot: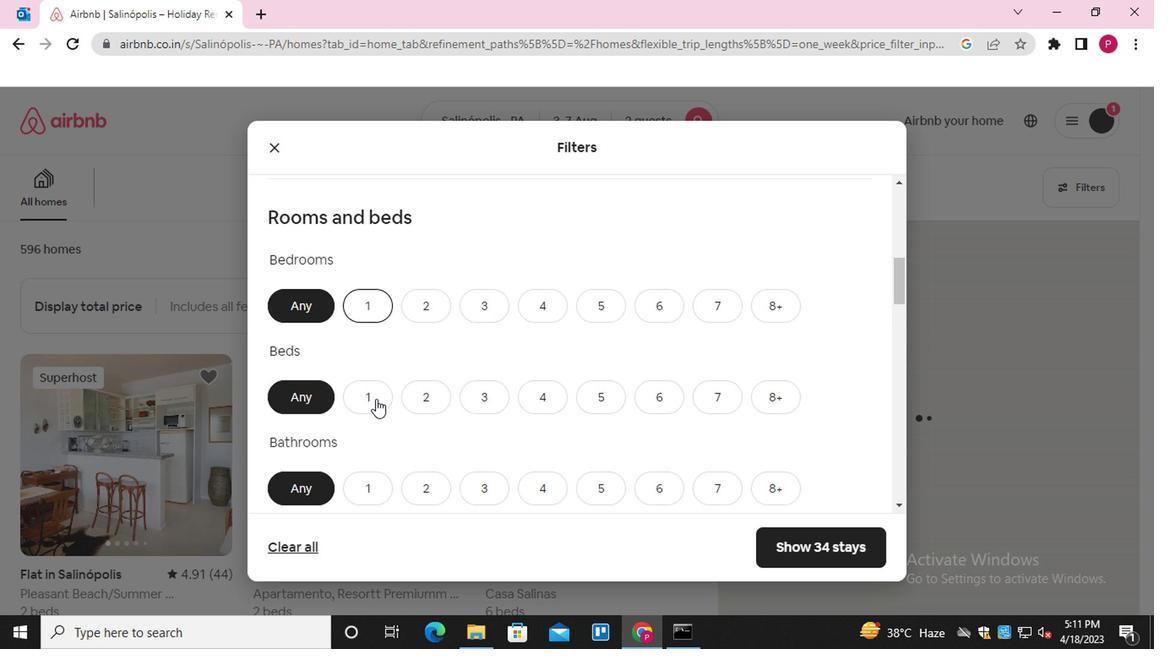 
Action: Mouse pressed left at (372, 424)
Screenshot: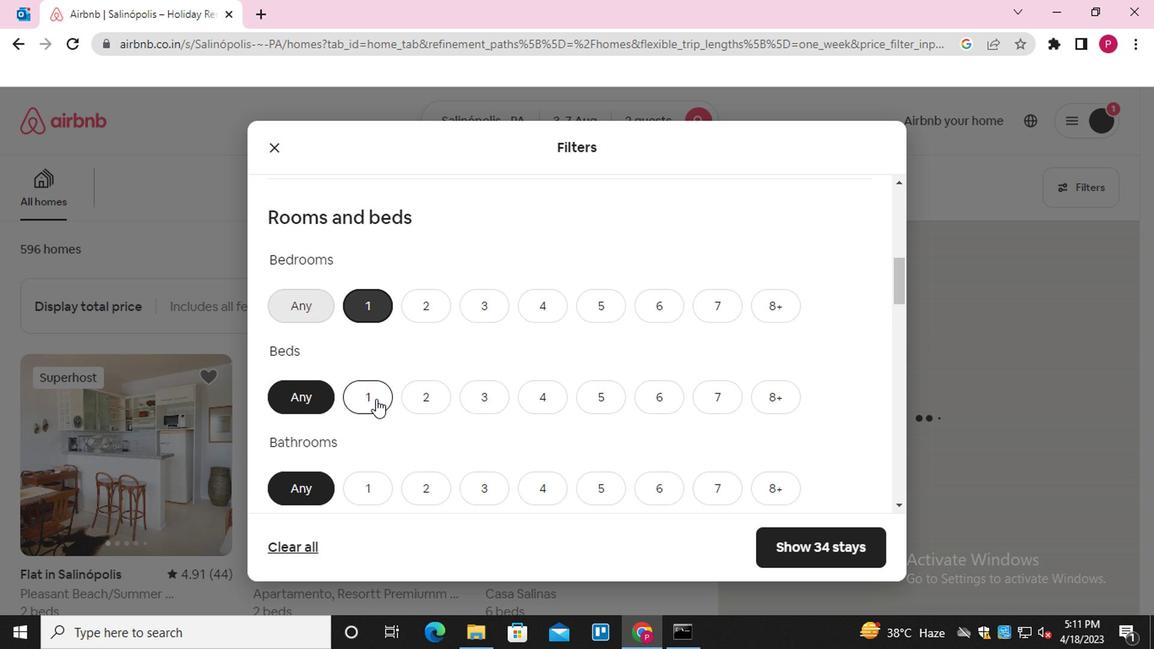
Action: Mouse moved to (365, 525)
Screenshot: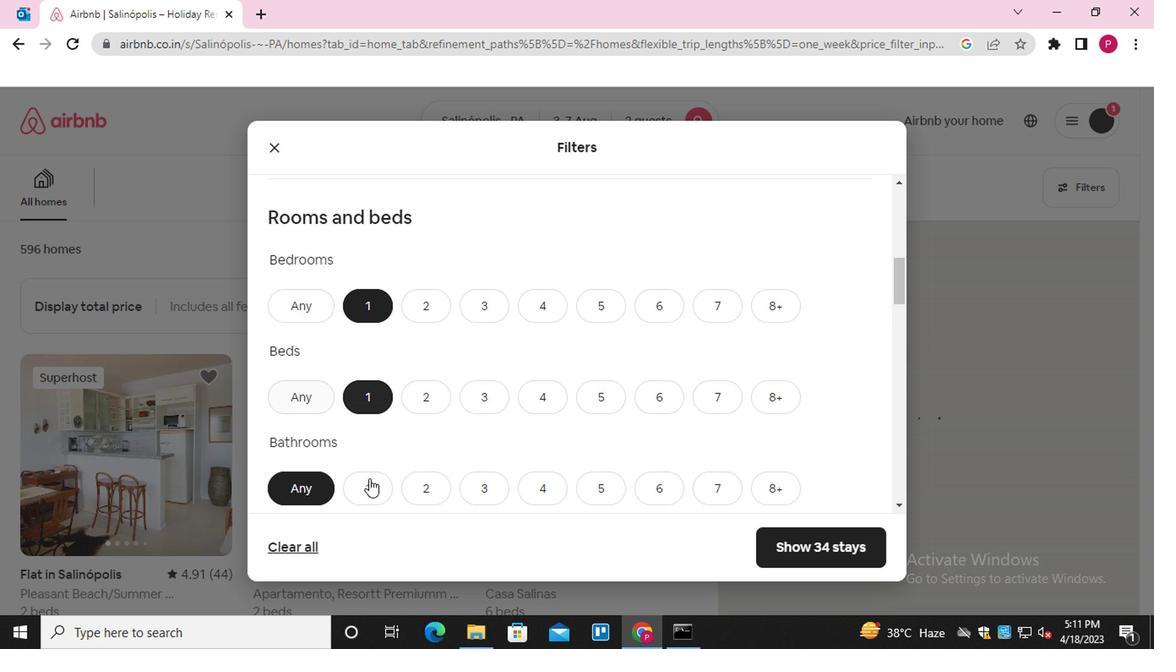 
Action: Mouse pressed left at (365, 525)
Screenshot: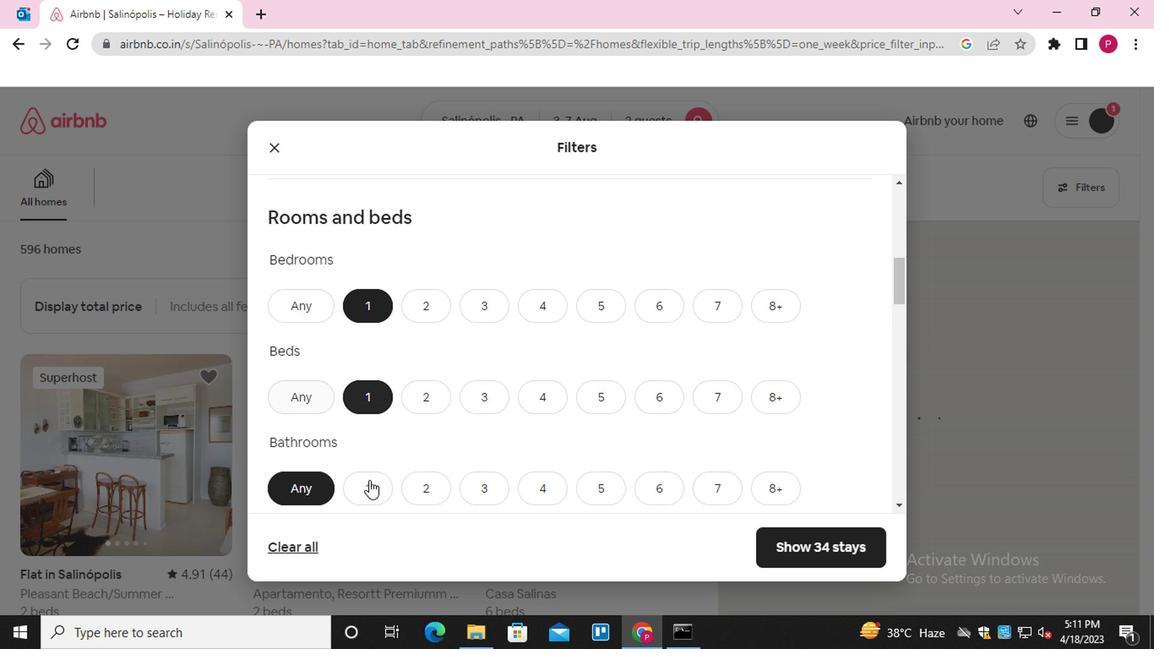 
Action: Mouse moved to (479, 426)
Screenshot: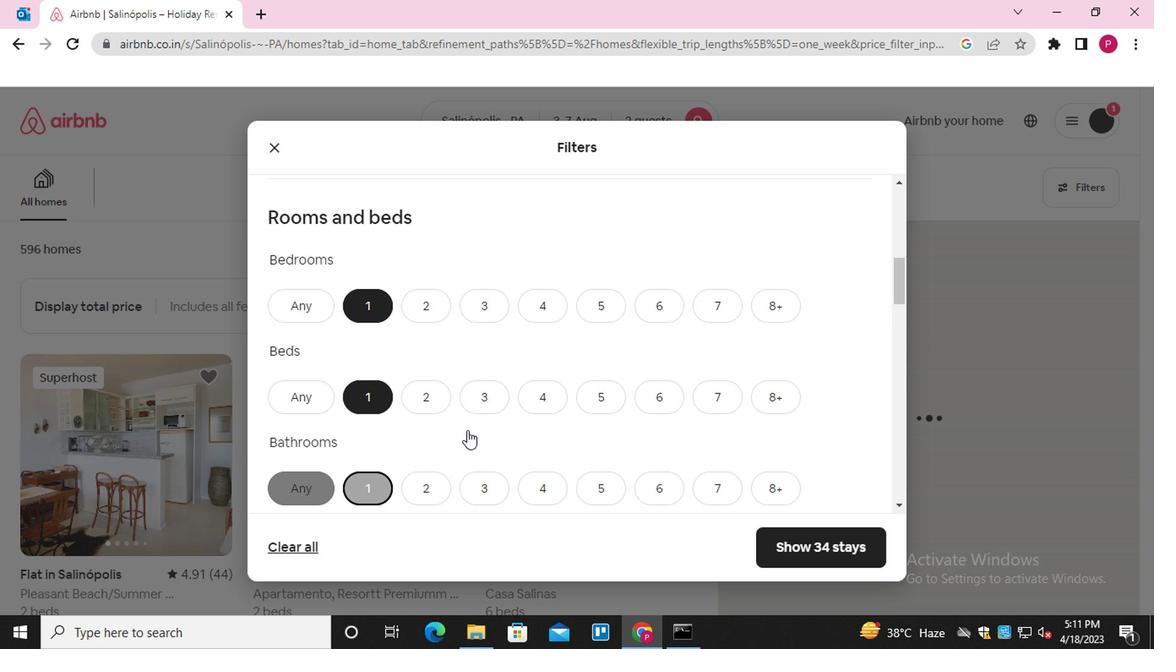 
Action: Mouse scrolled (479, 425) with delta (0, -1)
Screenshot: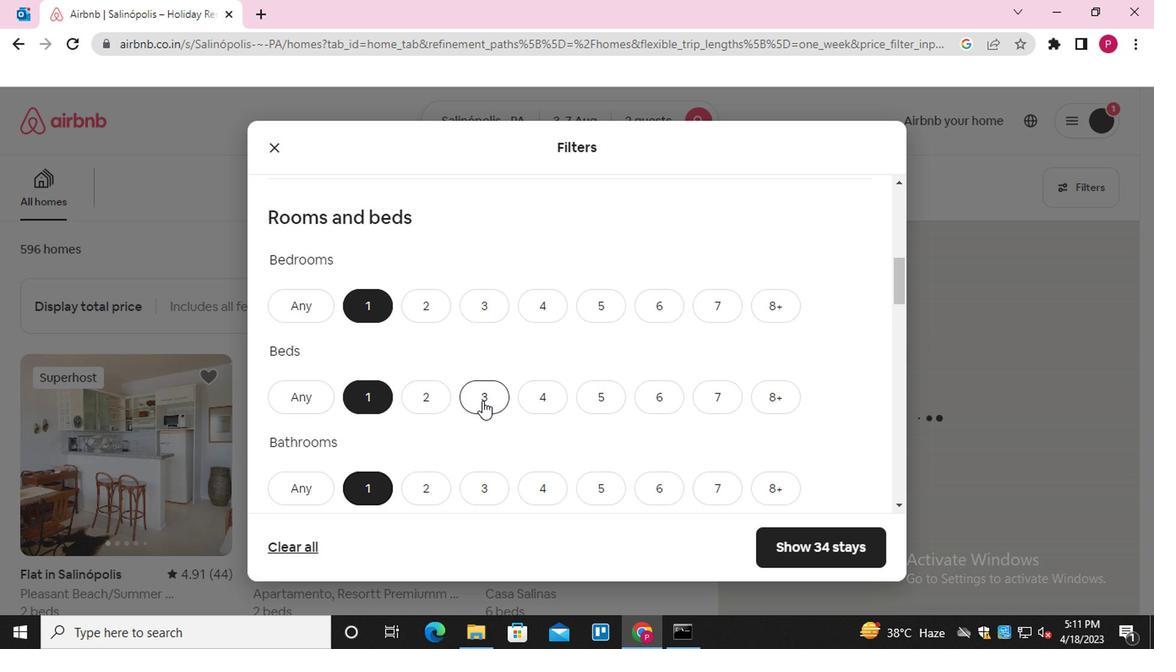 
Action: Mouse scrolled (479, 425) with delta (0, -1)
Screenshot: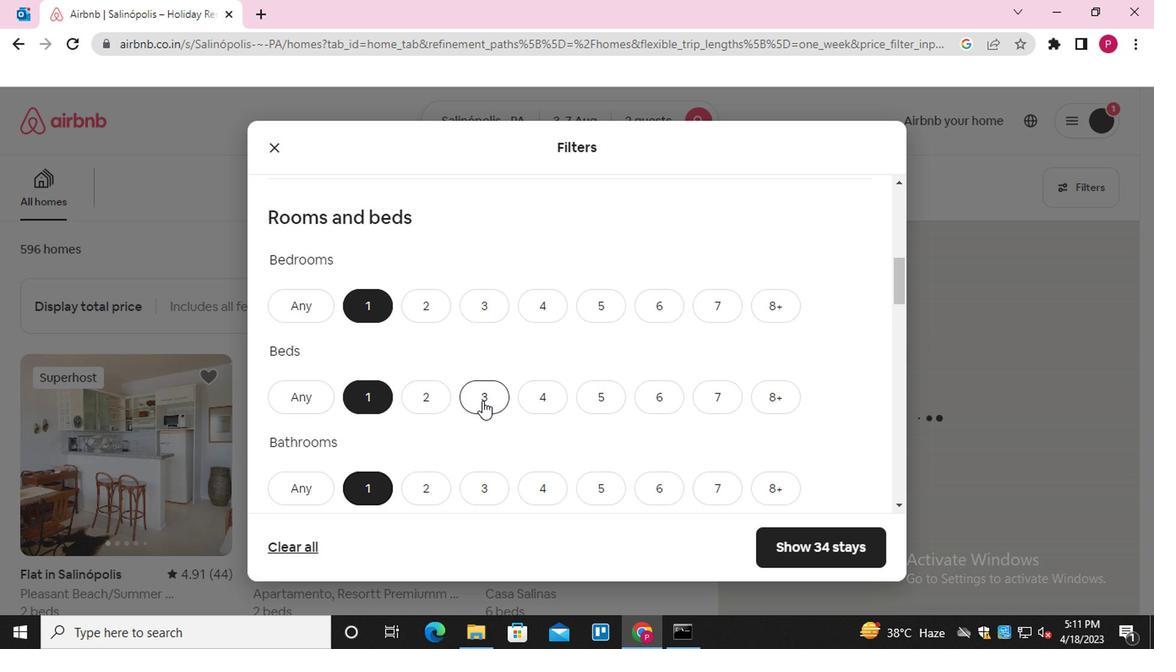 
Action: Mouse scrolled (479, 425) with delta (0, -1)
Screenshot: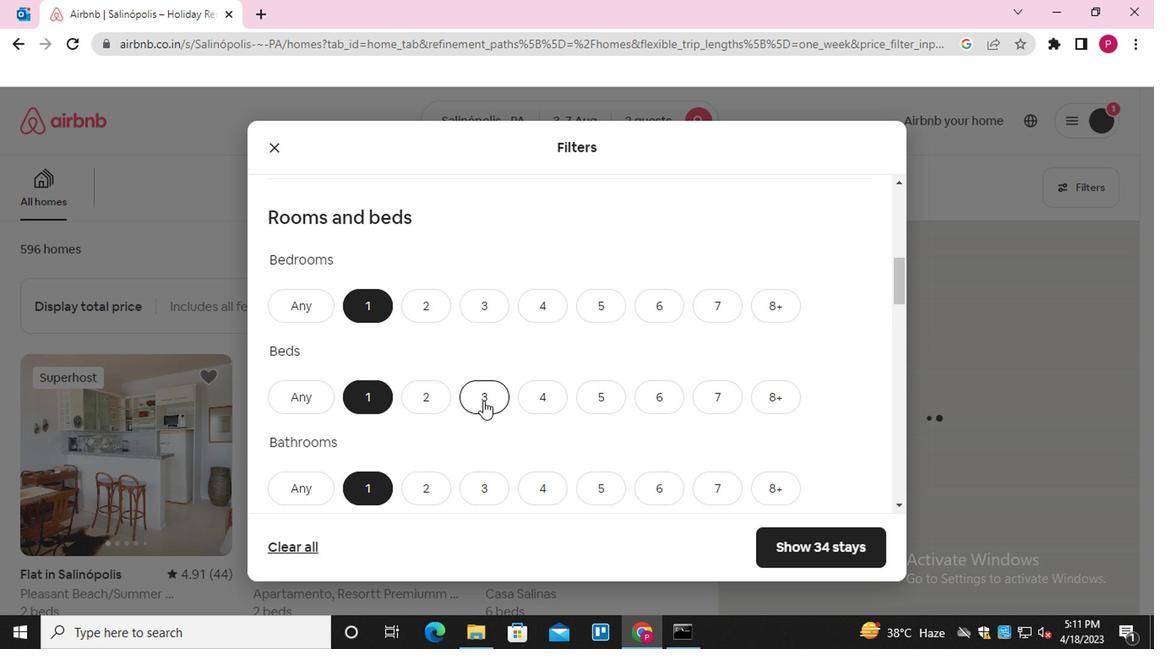 
Action: Mouse scrolled (479, 425) with delta (0, -1)
Screenshot: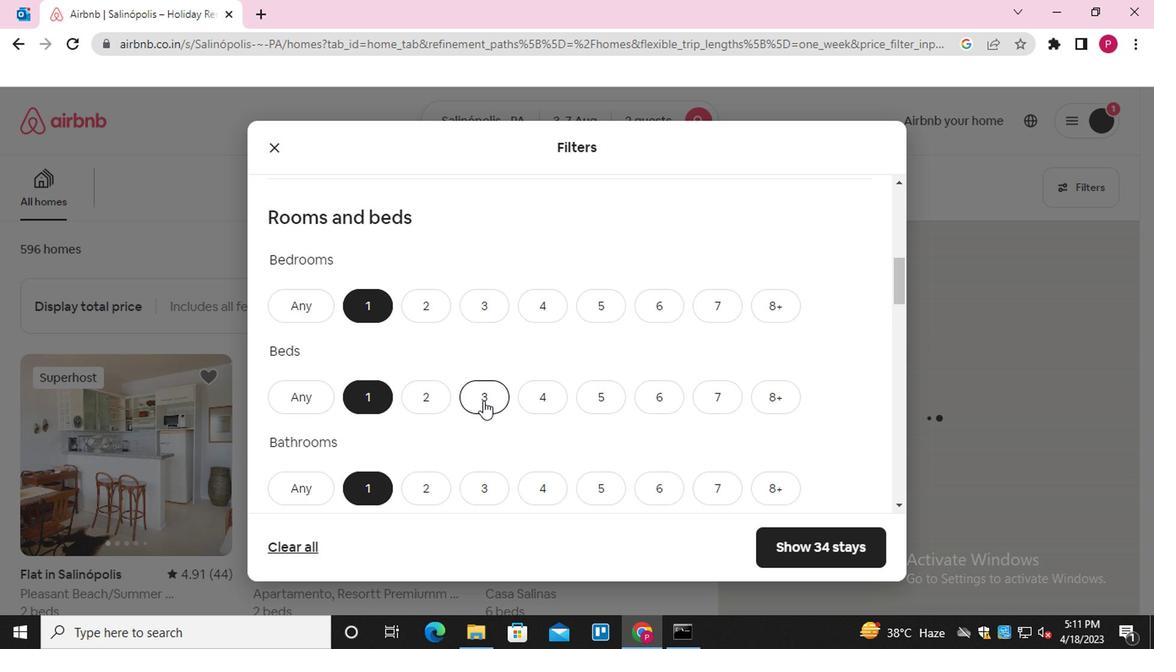 
Action: Mouse scrolled (479, 425) with delta (0, -1)
Screenshot: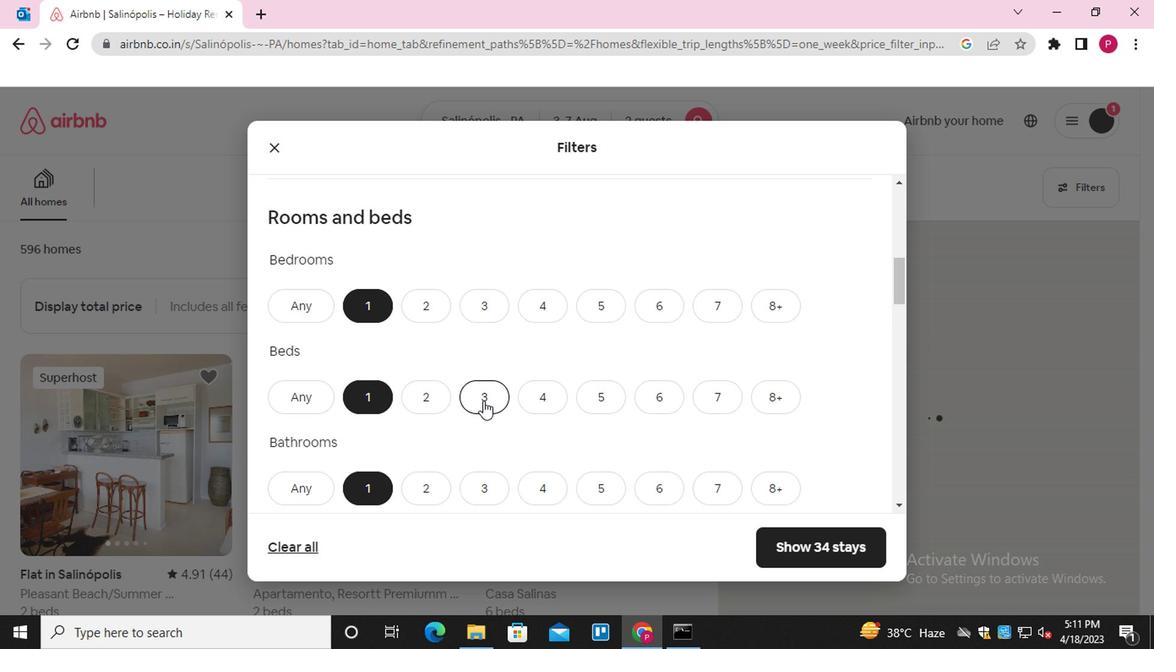 
Action: Mouse scrolled (479, 427) with delta (0, 0)
Screenshot: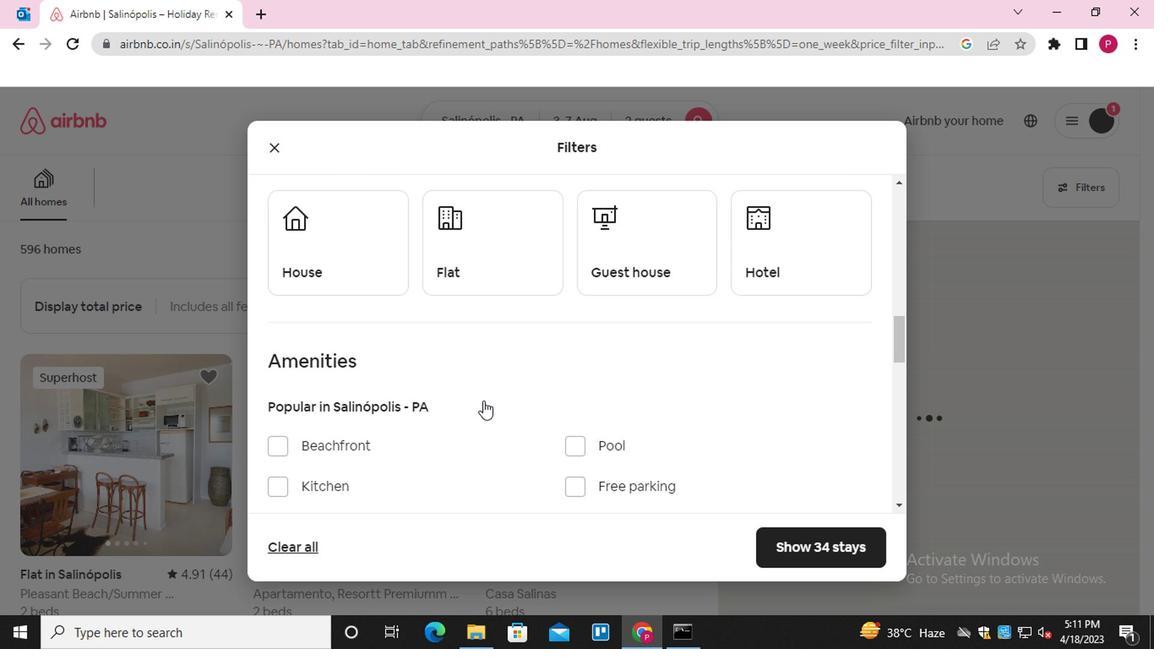 
Action: Mouse moved to (743, 351)
Screenshot: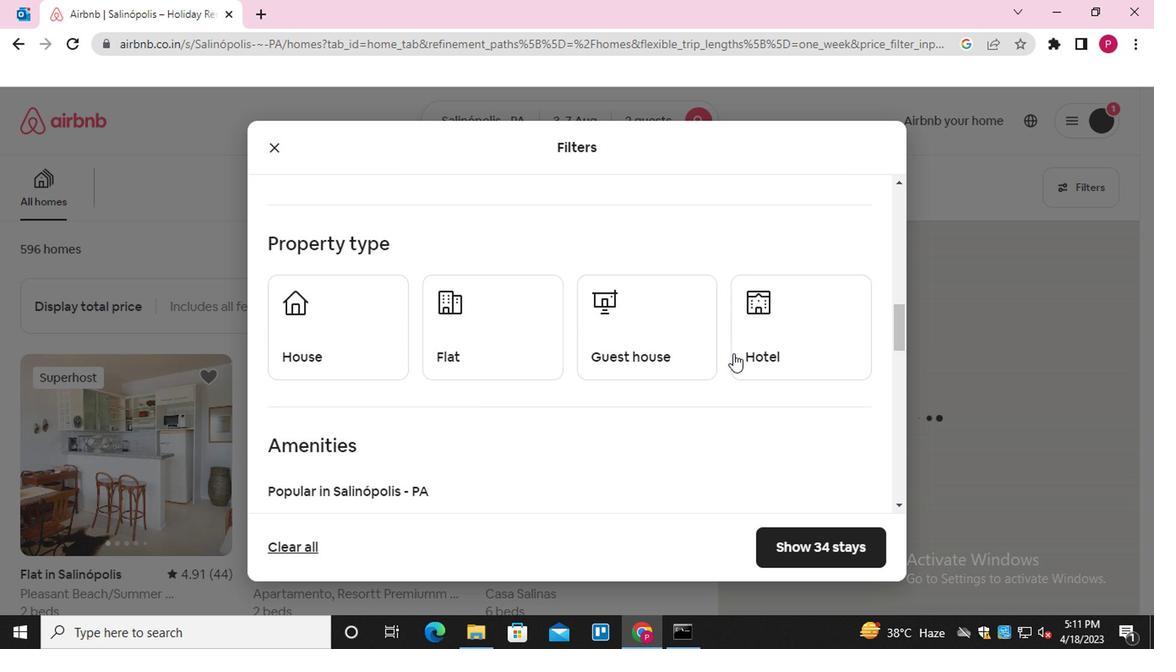 
Action: Mouse pressed left at (743, 351)
Screenshot: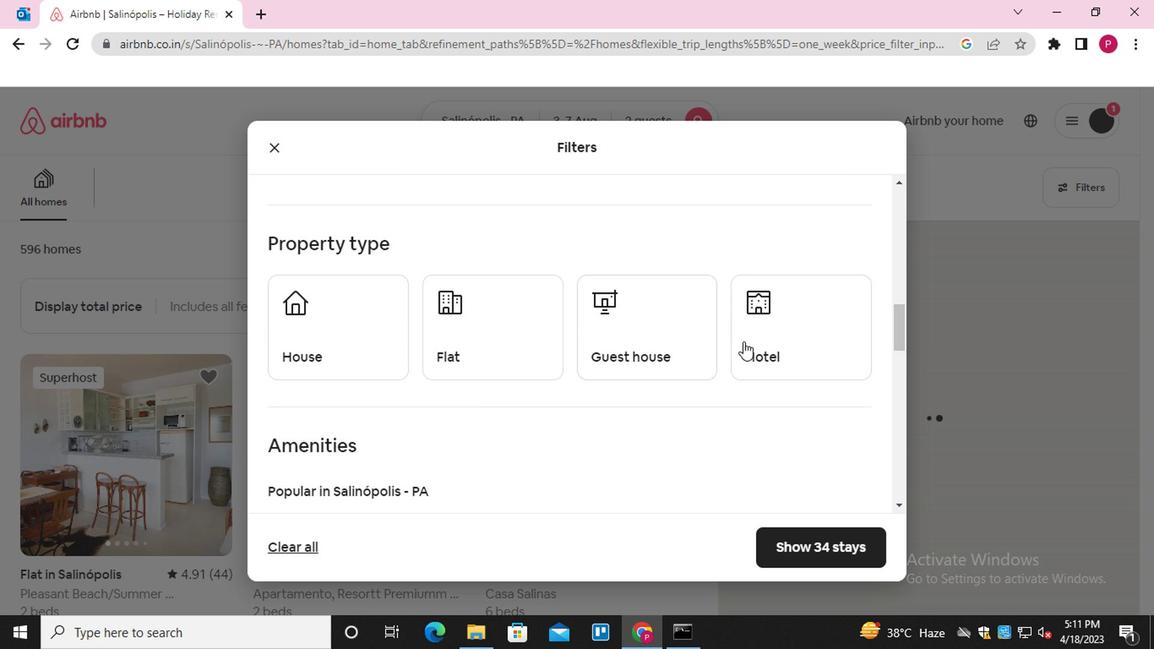 
Action: Mouse moved to (500, 483)
Screenshot: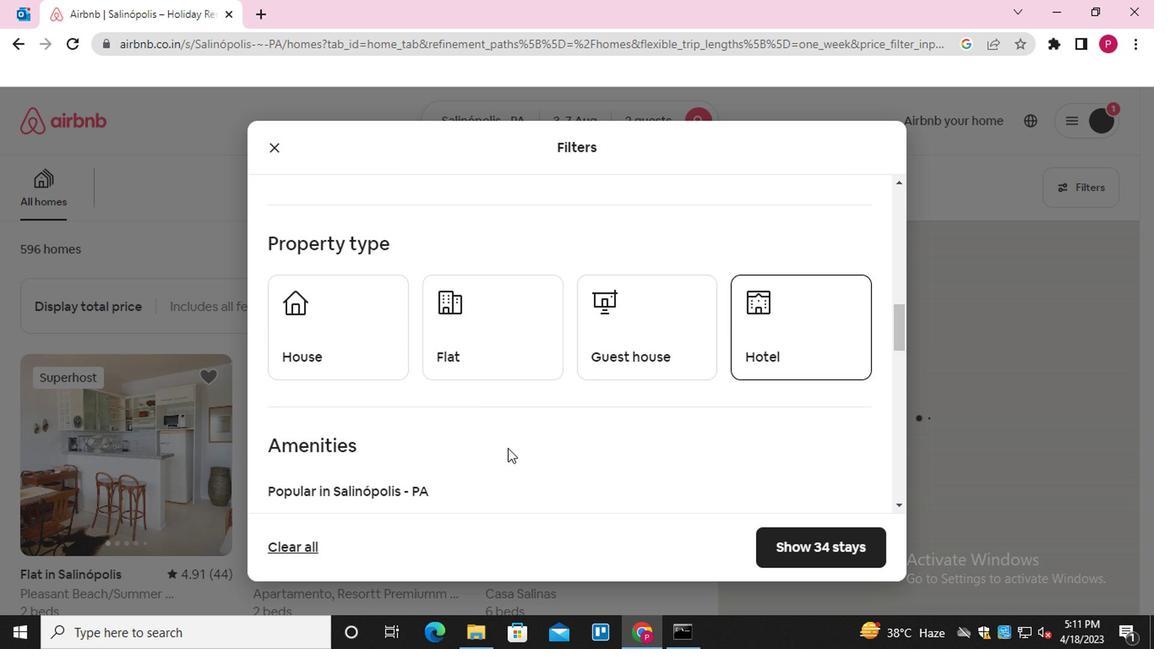 
Action: Mouse scrolled (500, 482) with delta (0, -1)
Screenshot: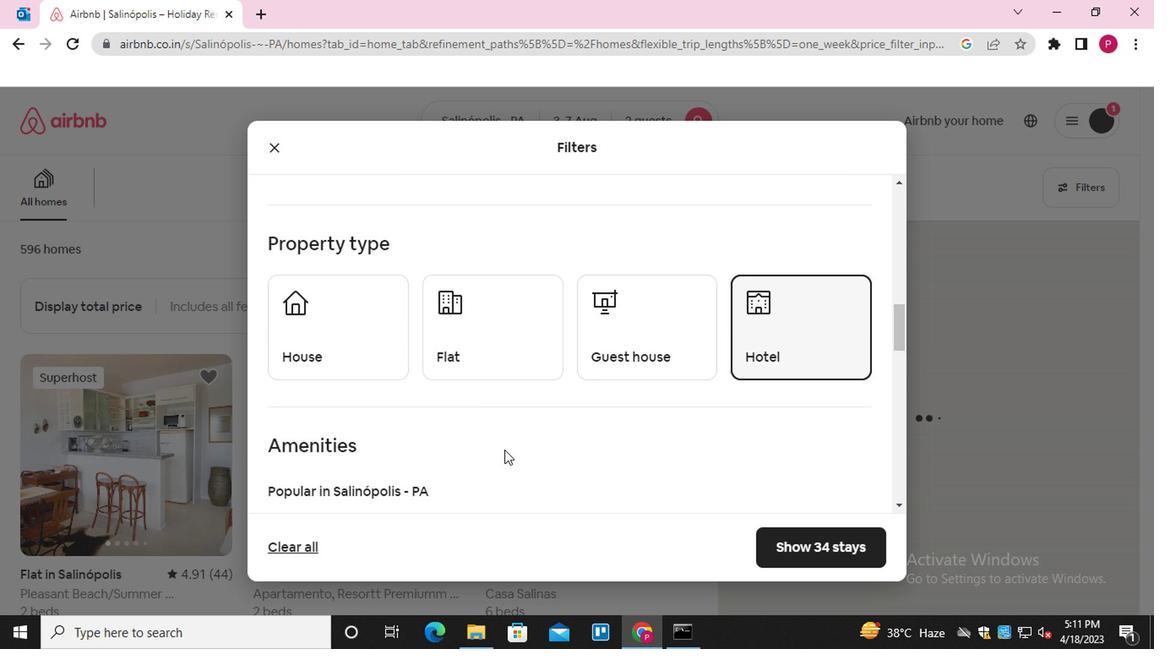 
Action: Mouse scrolled (500, 482) with delta (0, -1)
Screenshot: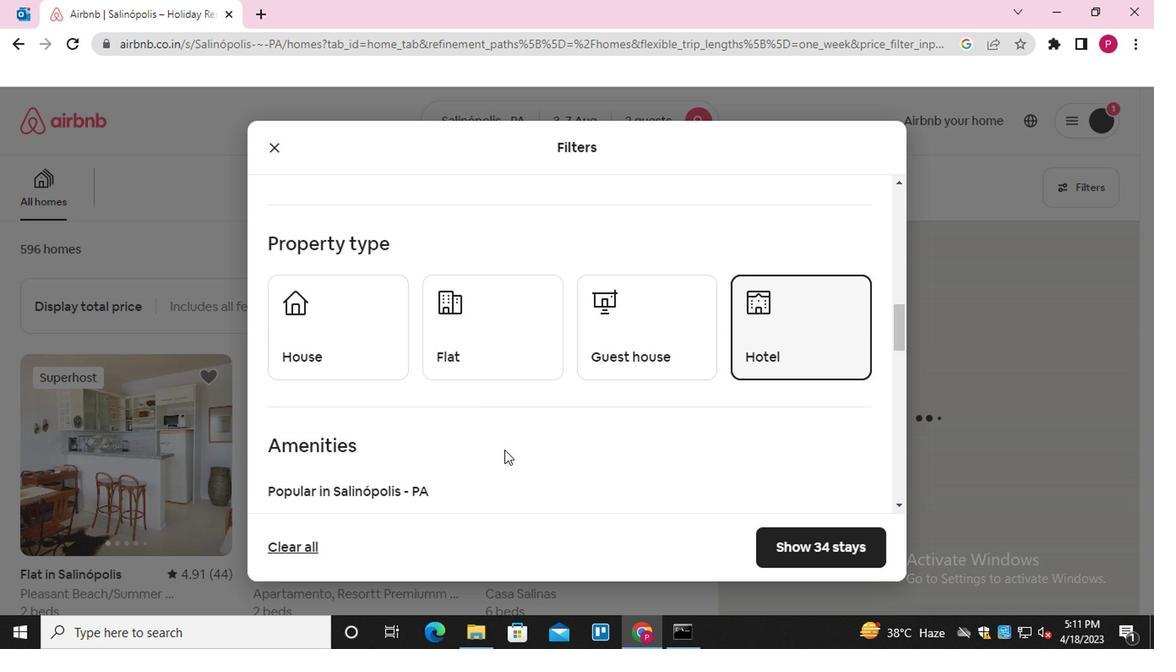 
Action: Mouse scrolled (500, 482) with delta (0, -1)
Screenshot: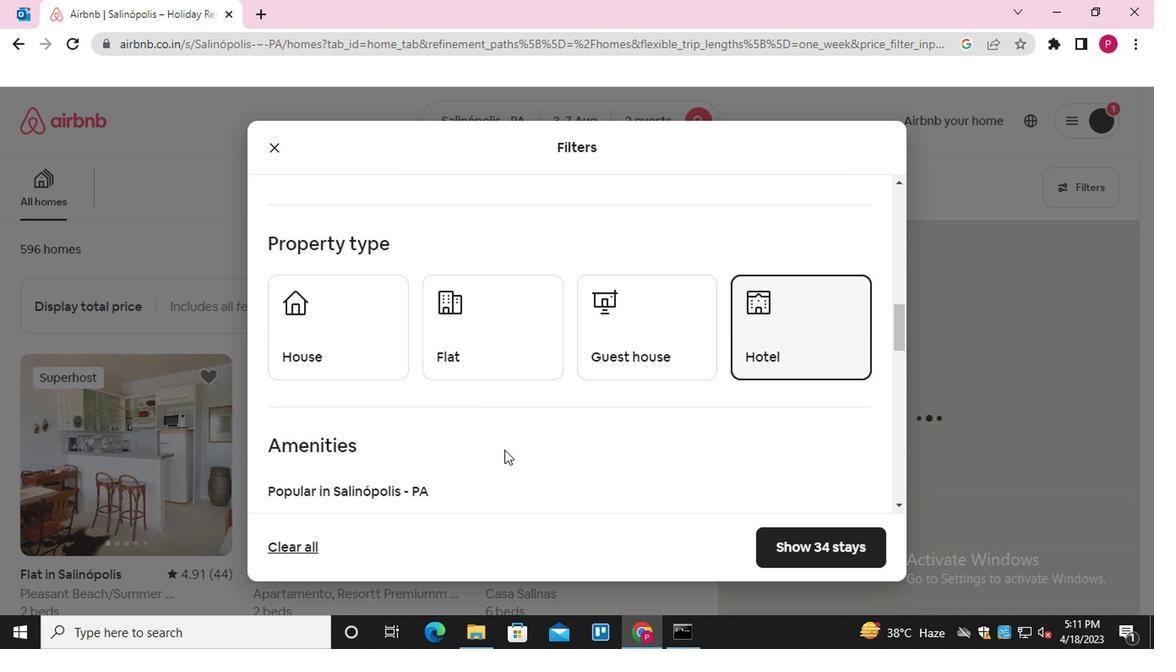 
Action: Mouse moved to (517, 483)
Screenshot: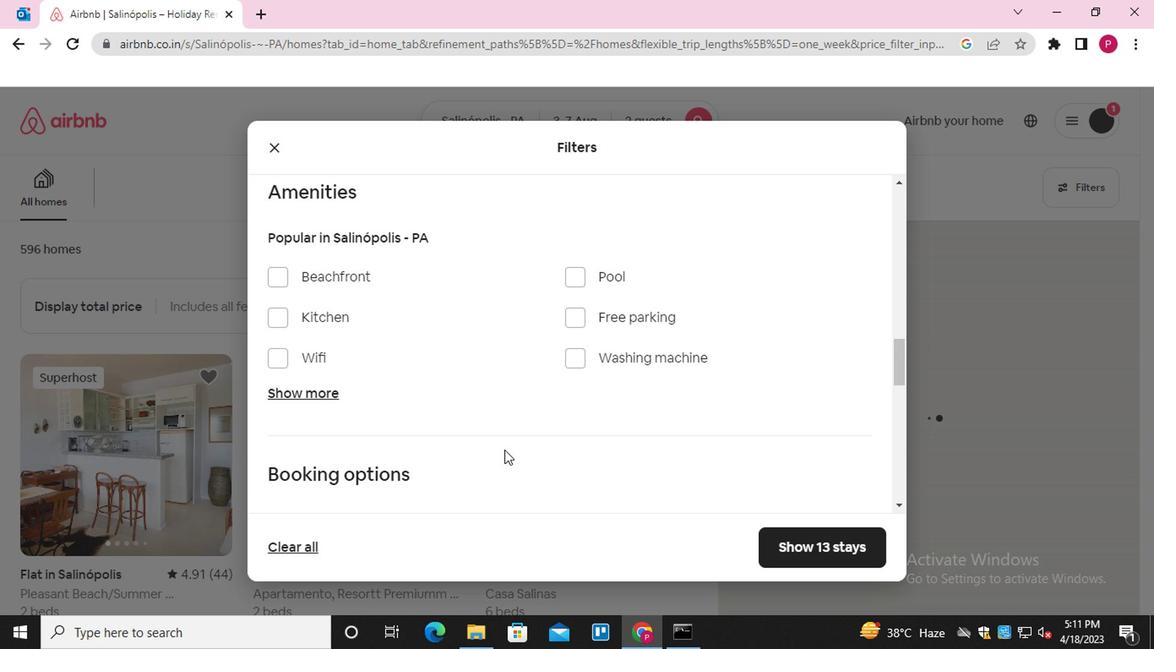 
Action: Mouse scrolled (517, 482) with delta (0, -1)
Screenshot: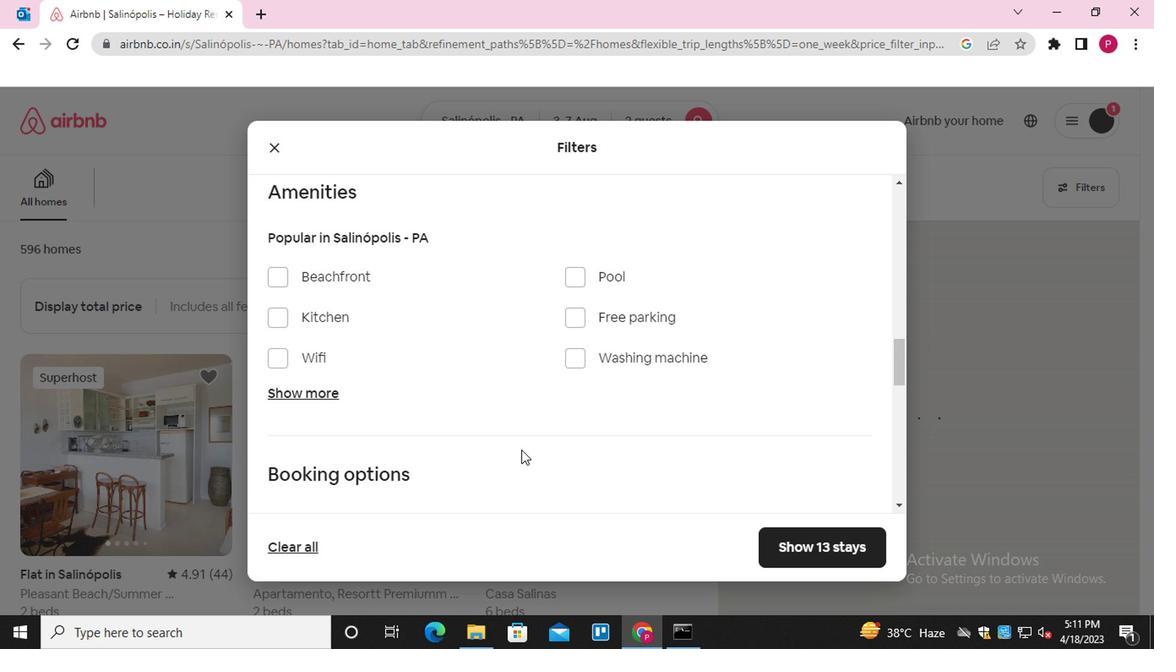 
Action: Mouse scrolled (517, 482) with delta (0, -1)
Screenshot: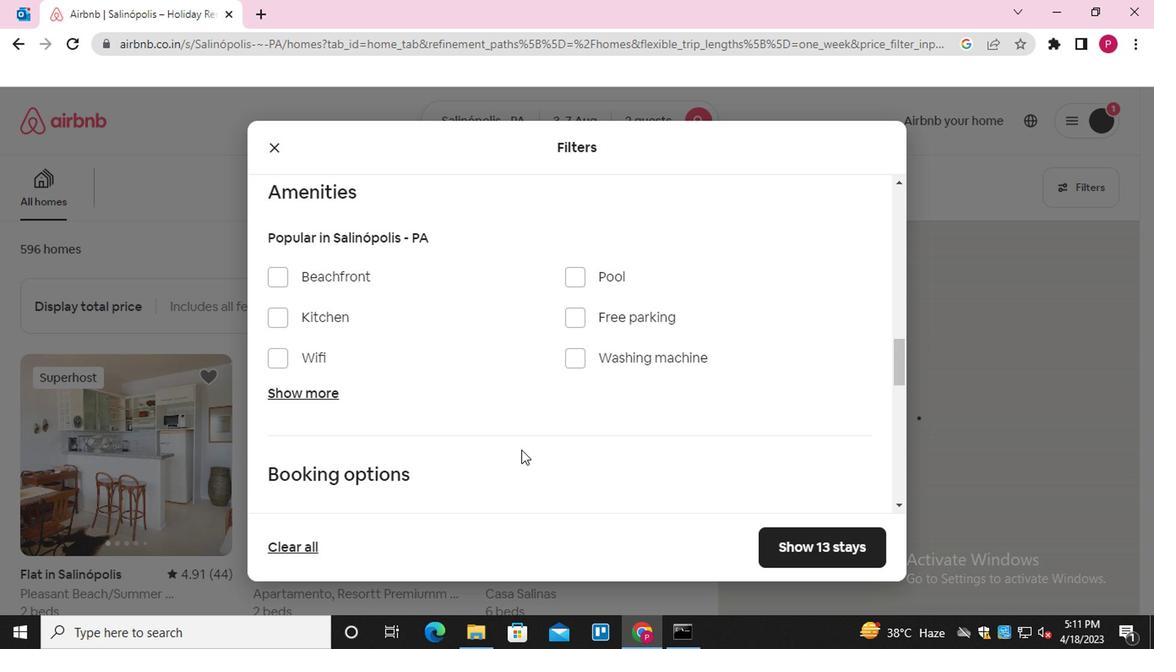 
Action: Mouse scrolled (517, 482) with delta (0, -1)
Screenshot: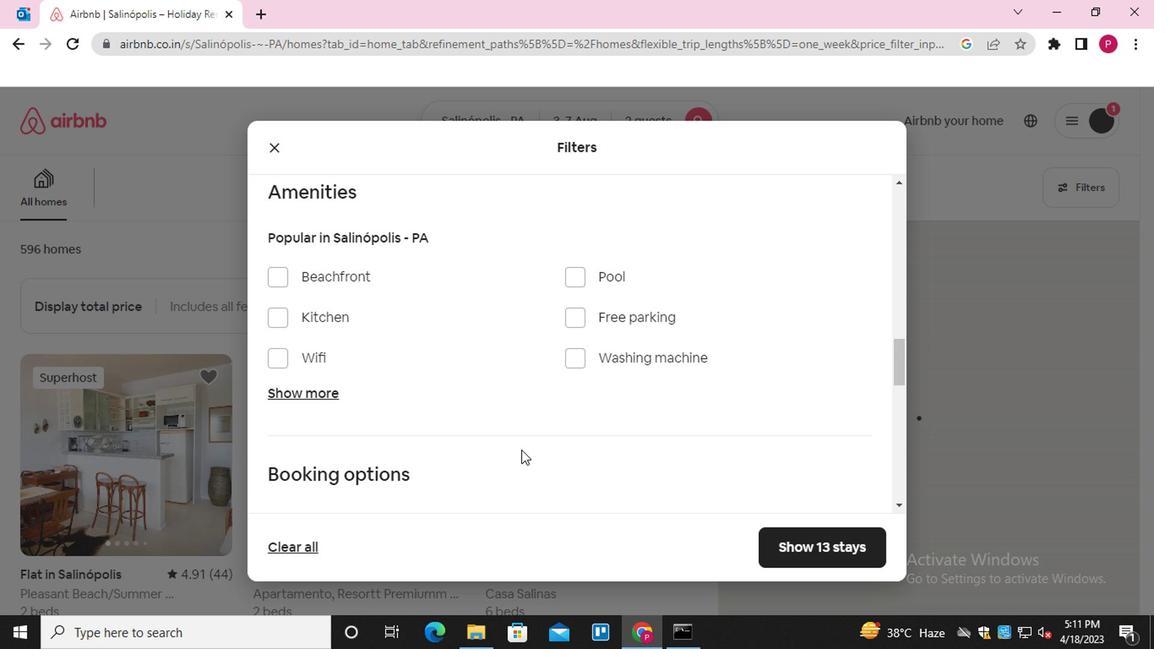 
Action: Mouse scrolled (517, 482) with delta (0, -1)
Screenshot: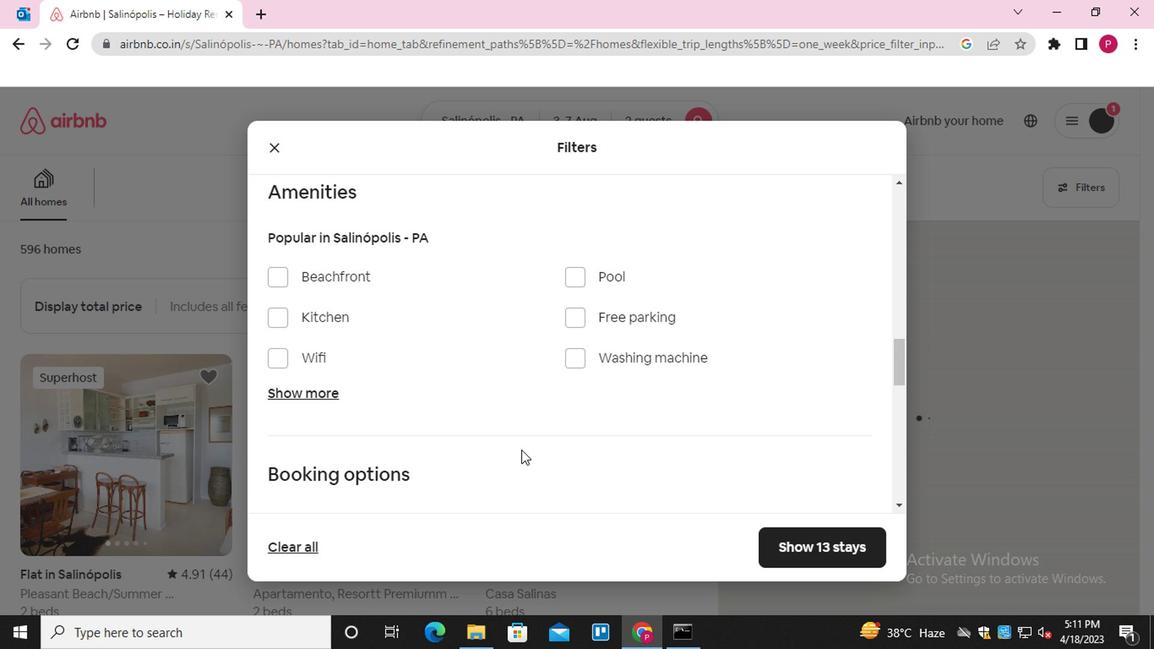 
Action: Mouse moved to (826, 255)
Screenshot: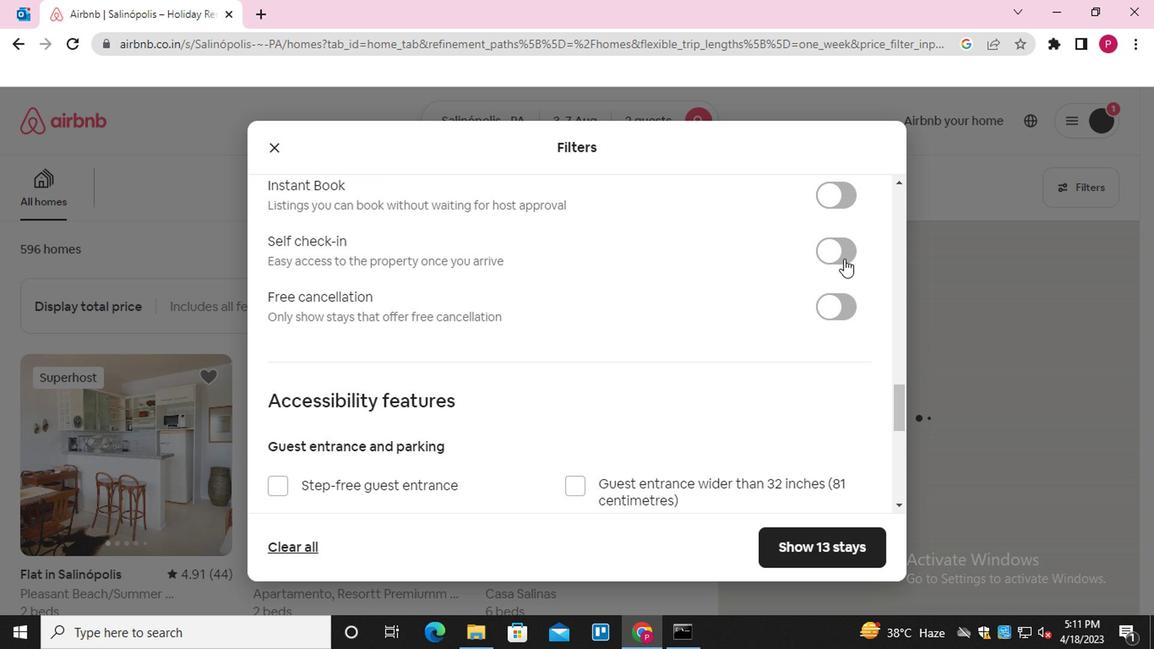 
Action: Mouse pressed left at (826, 255)
Screenshot: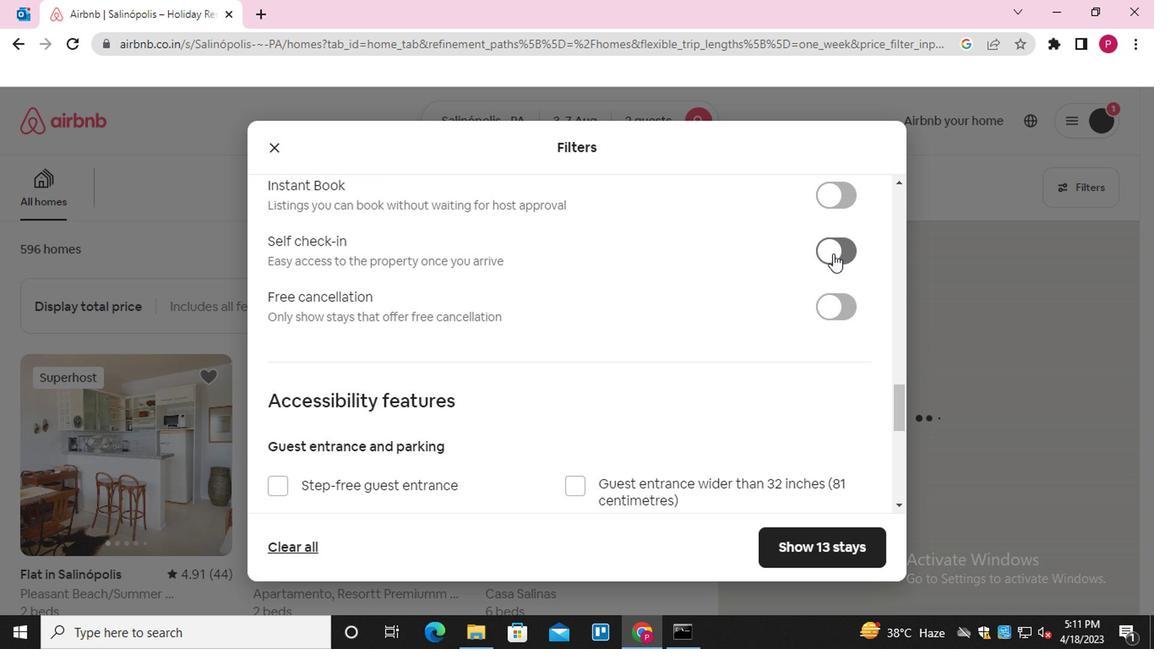 
Action: Mouse moved to (439, 439)
Screenshot: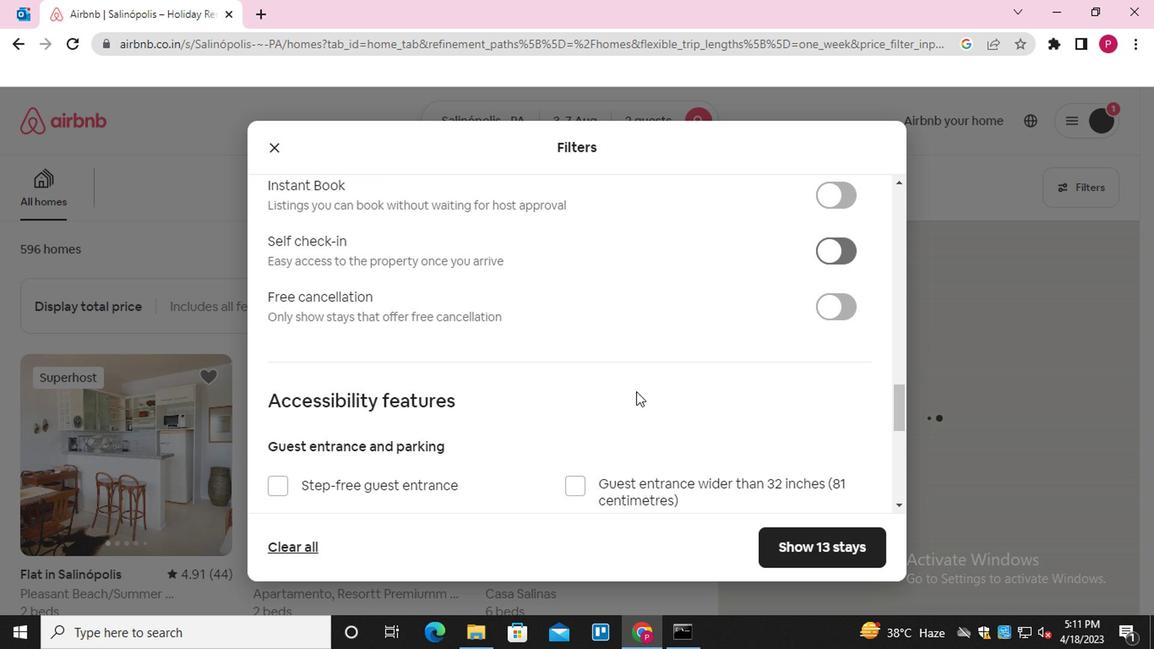 
Action: Mouse scrolled (439, 438) with delta (0, -1)
Screenshot: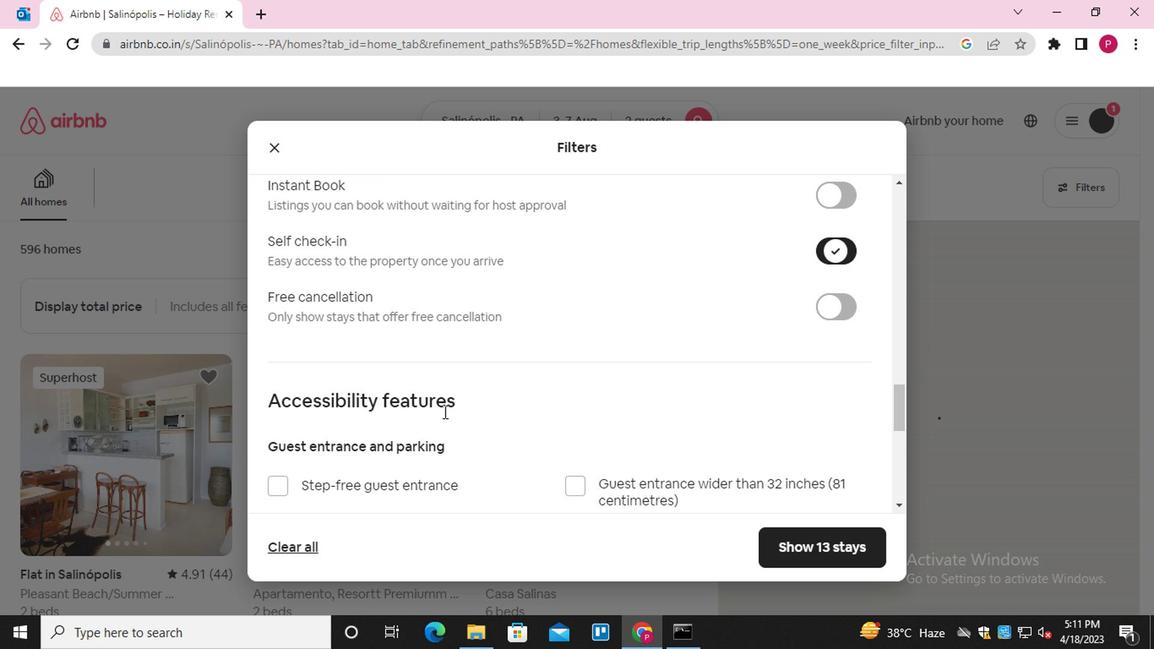 
Action: Mouse scrolled (439, 438) with delta (0, -1)
Screenshot: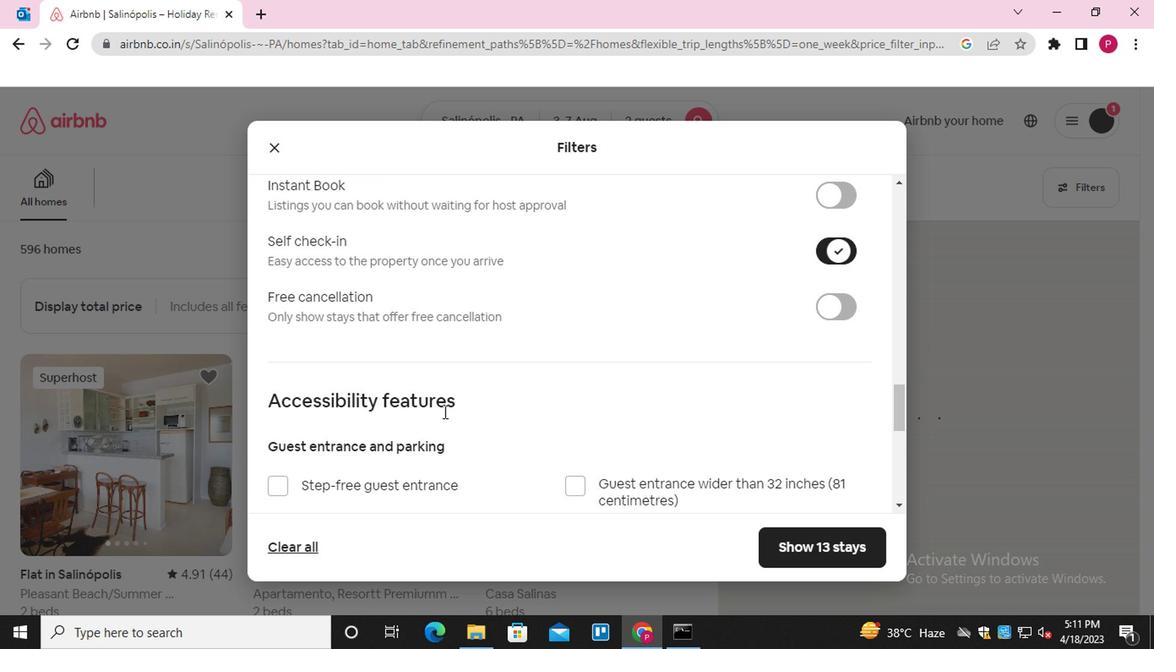 
Action: Mouse moved to (443, 439)
Screenshot: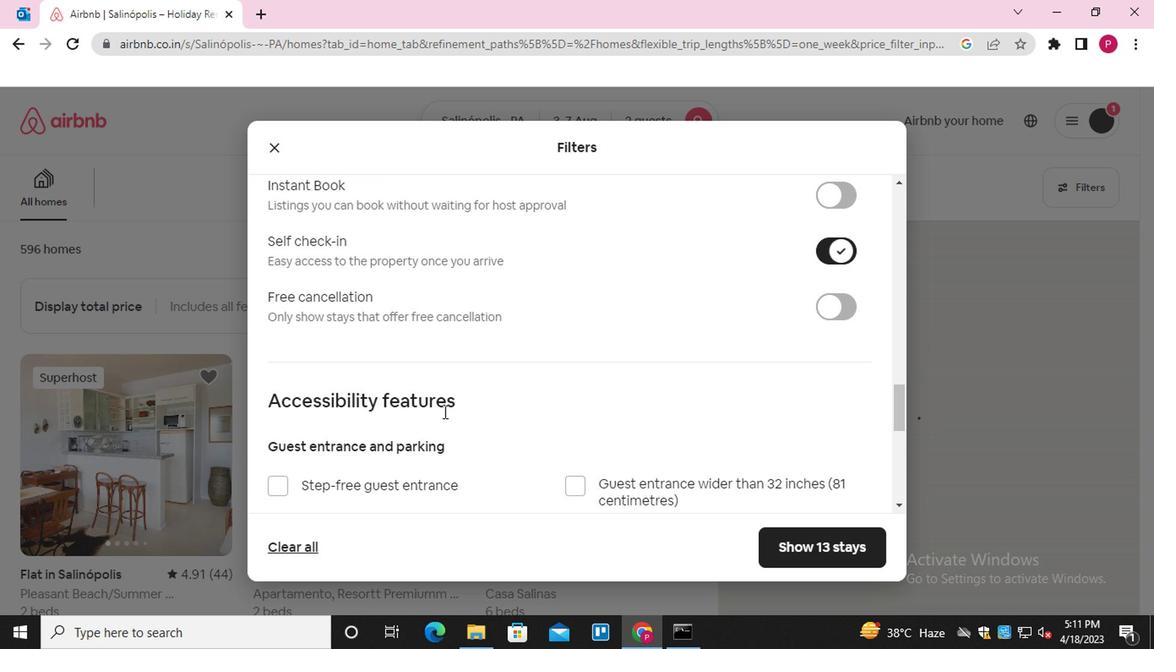 
Action: Mouse scrolled (443, 438) with delta (0, -1)
Screenshot: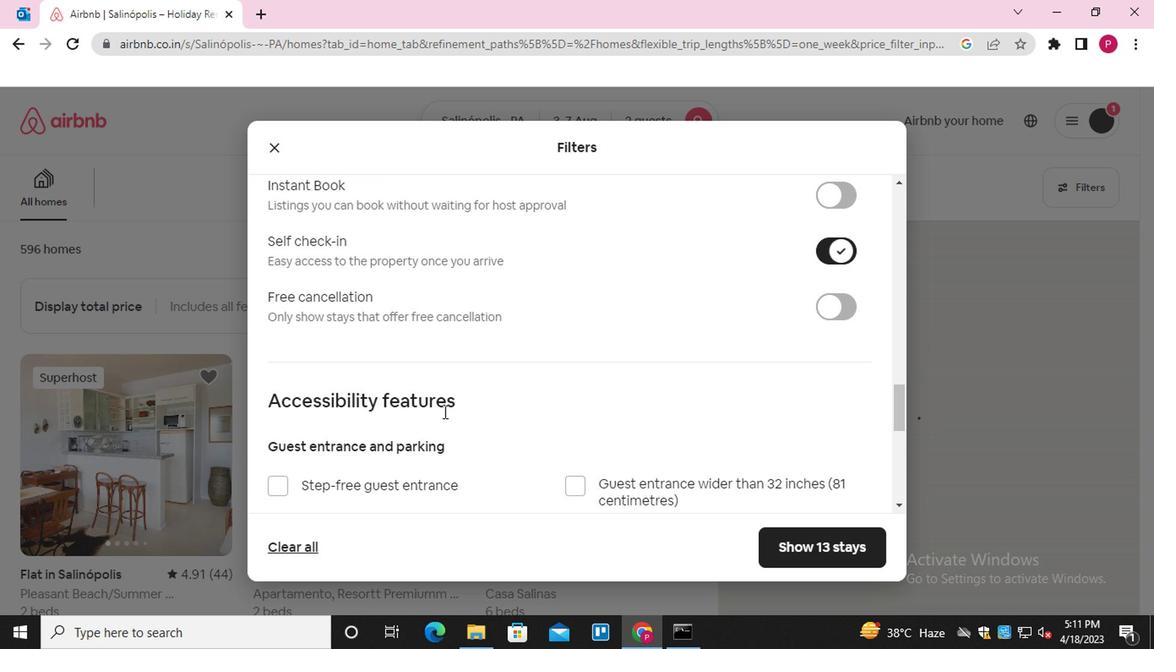 
Action: Mouse moved to (448, 439)
Screenshot: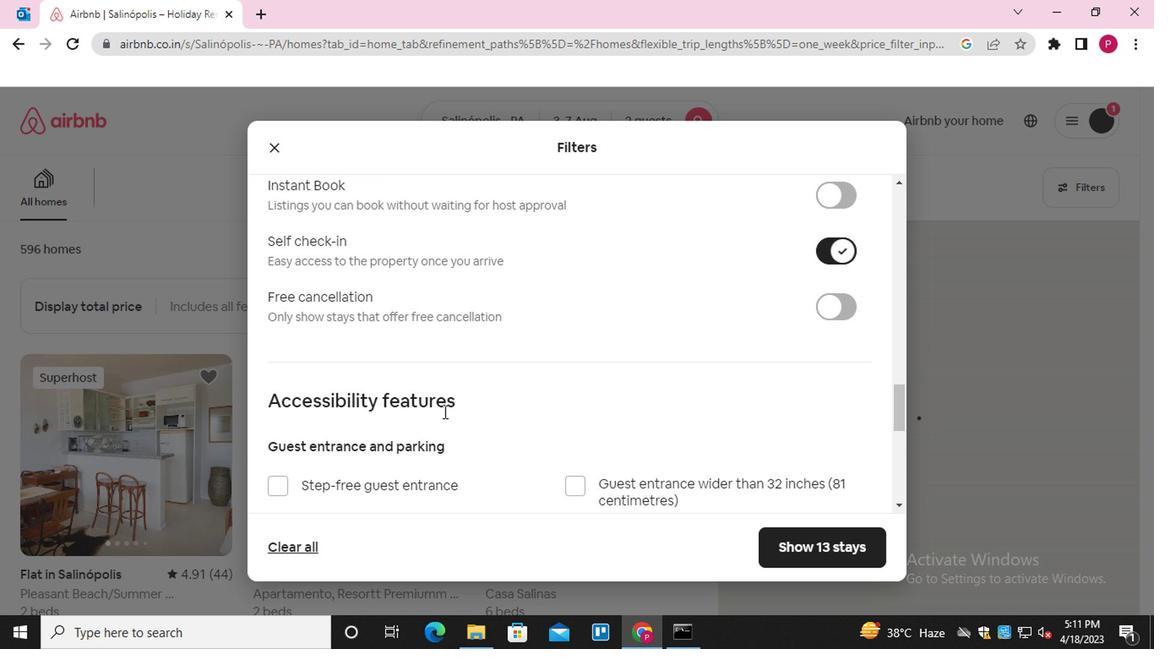 
Action: Mouse scrolled (448, 438) with delta (0, -1)
Screenshot: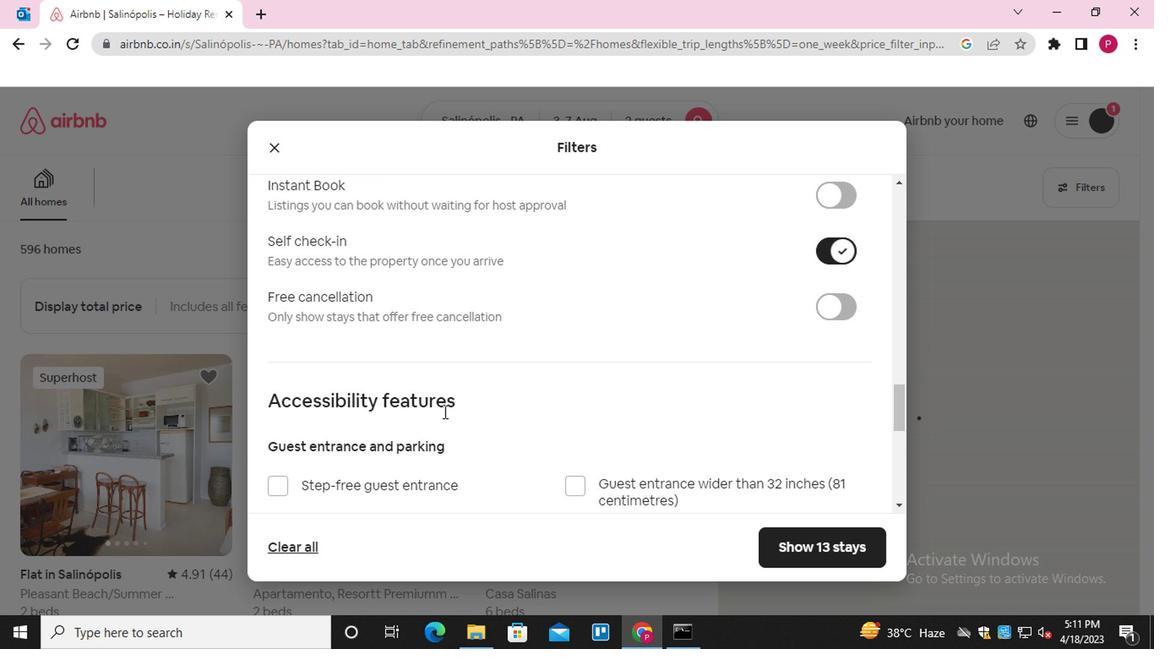 
Action: Mouse moved to (438, 474)
Screenshot: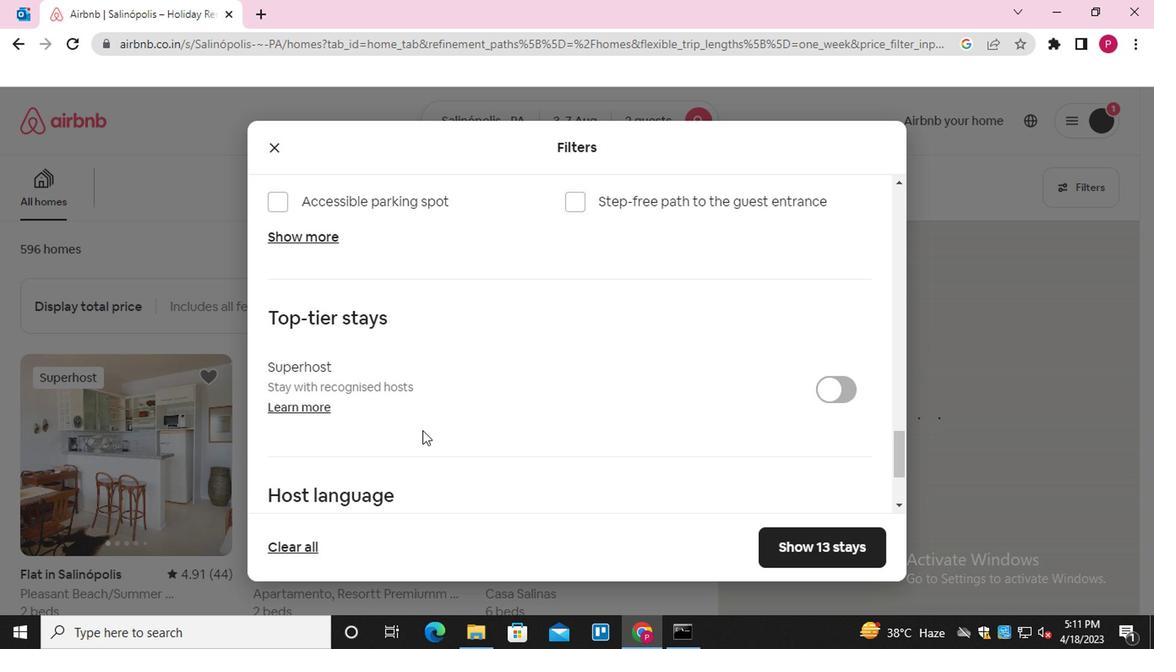 
Action: Mouse scrolled (438, 473) with delta (0, 0)
Screenshot: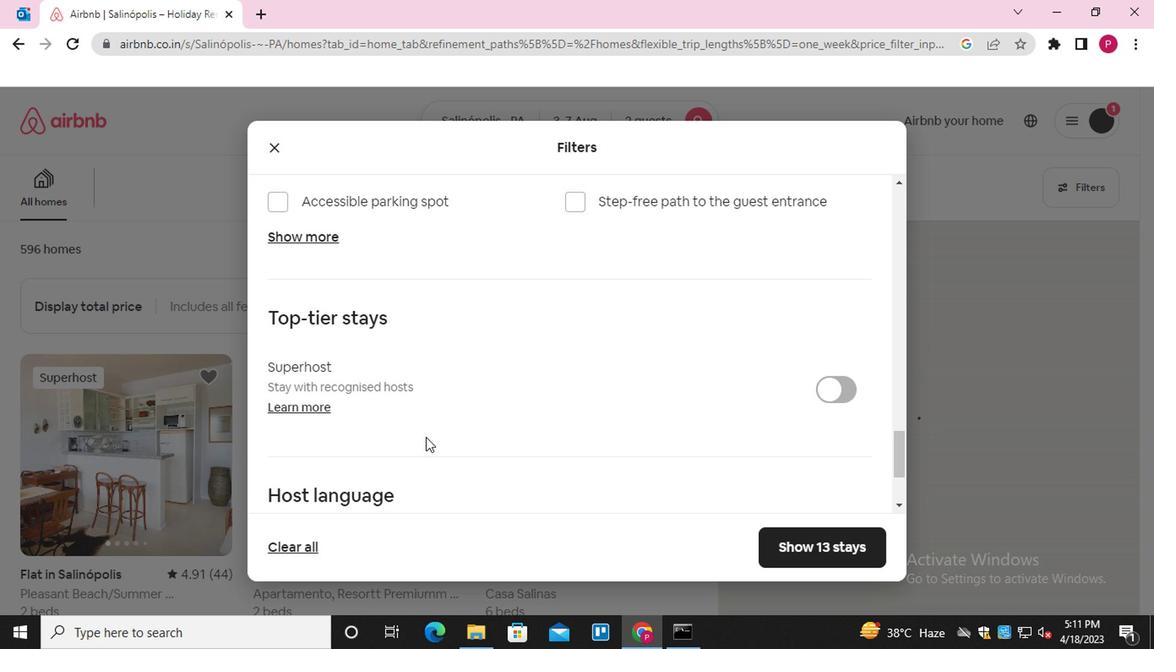 
Action: Mouse scrolled (438, 473) with delta (0, 0)
Screenshot: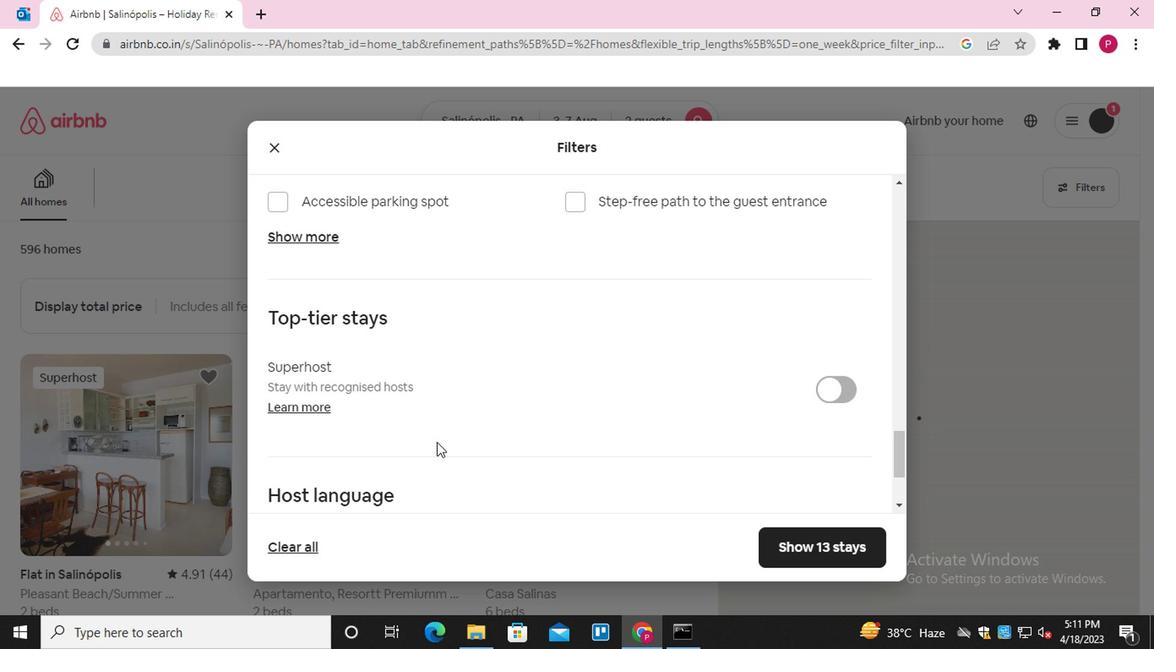 
Action: Mouse scrolled (438, 473) with delta (0, 0)
Screenshot: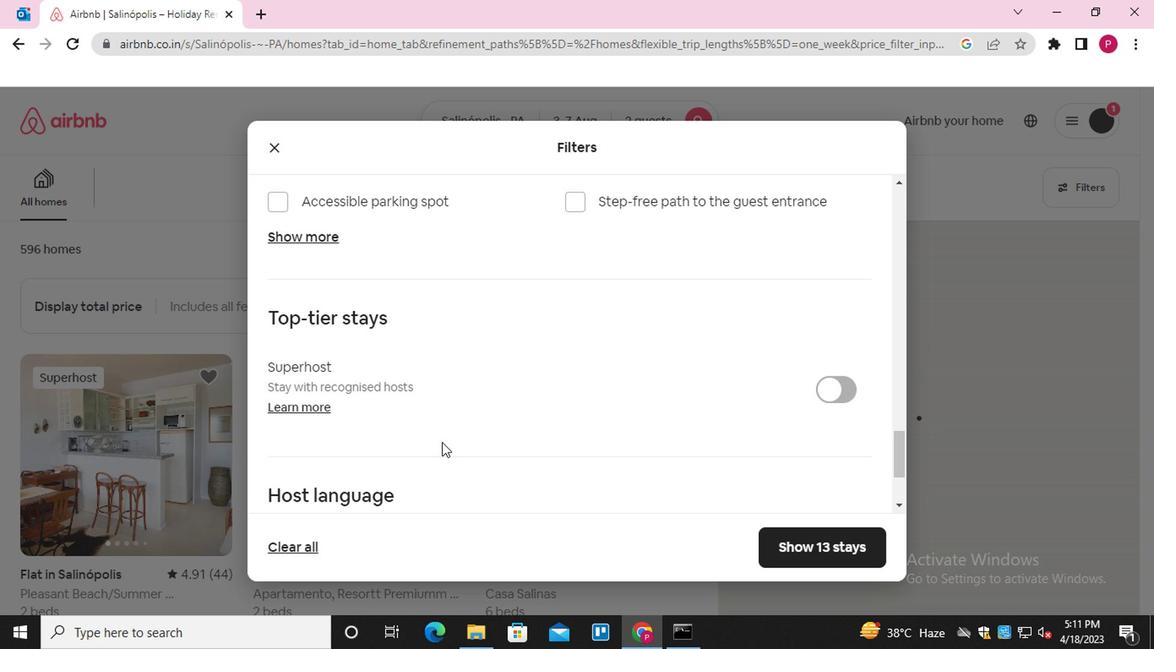 
Action: Mouse scrolled (438, 473) with delta (0, 0)
Screenshot: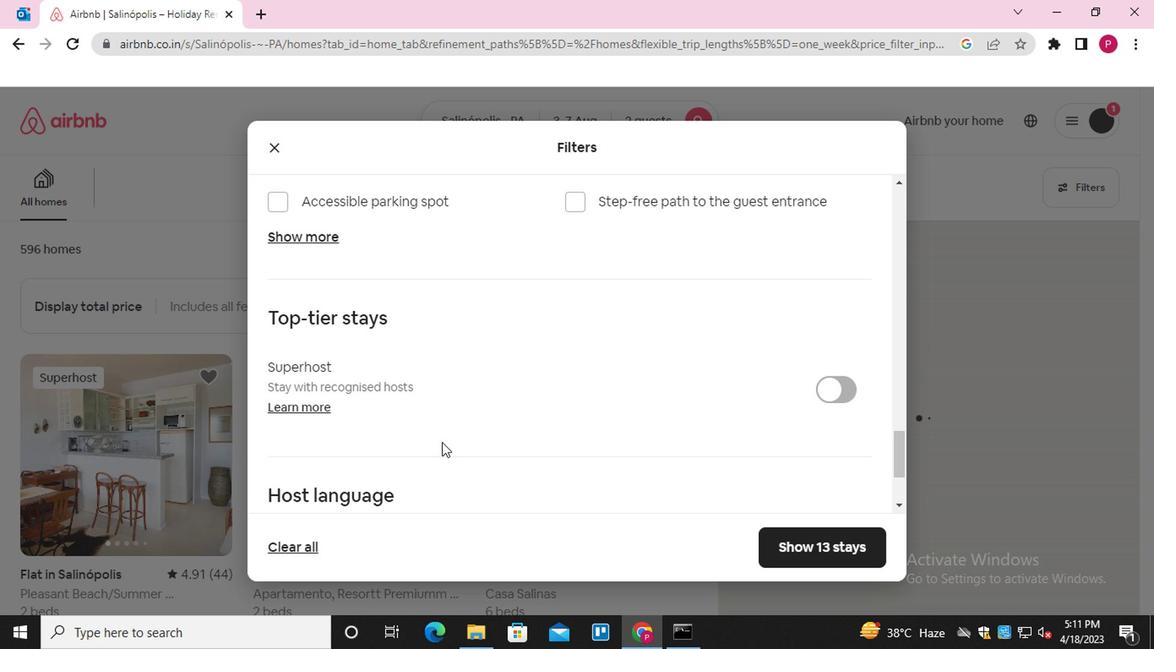 
Action: Mouse moved to (807, 584)
Screenshot: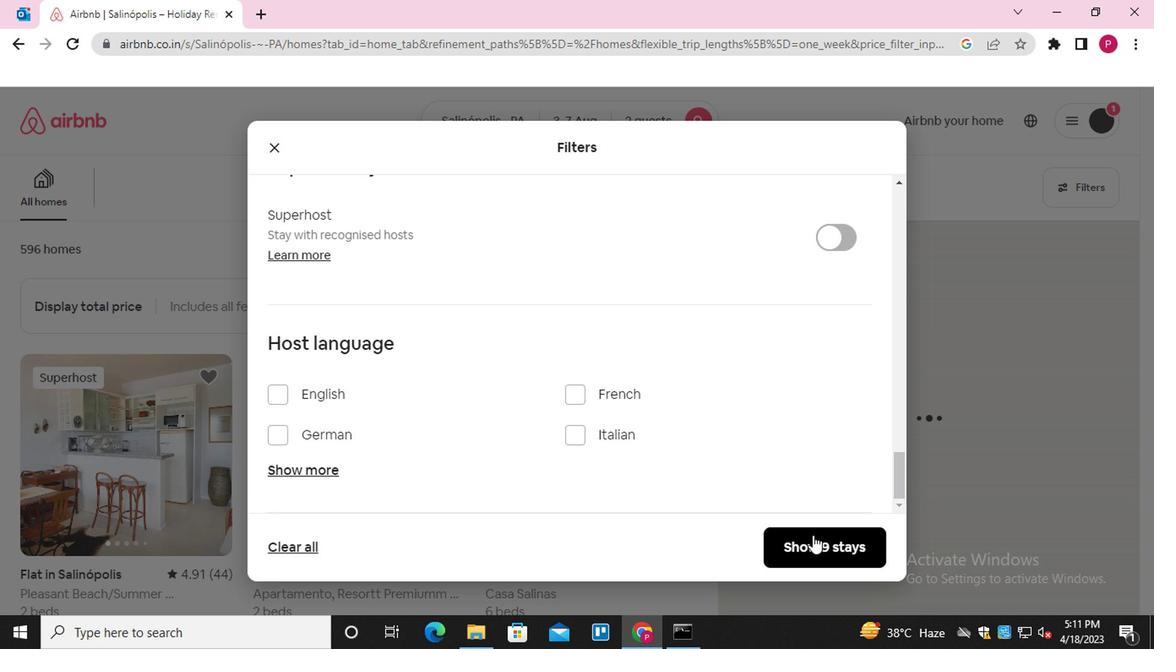 
Action: Mouse pressed left at (807, 584)
Screenshot: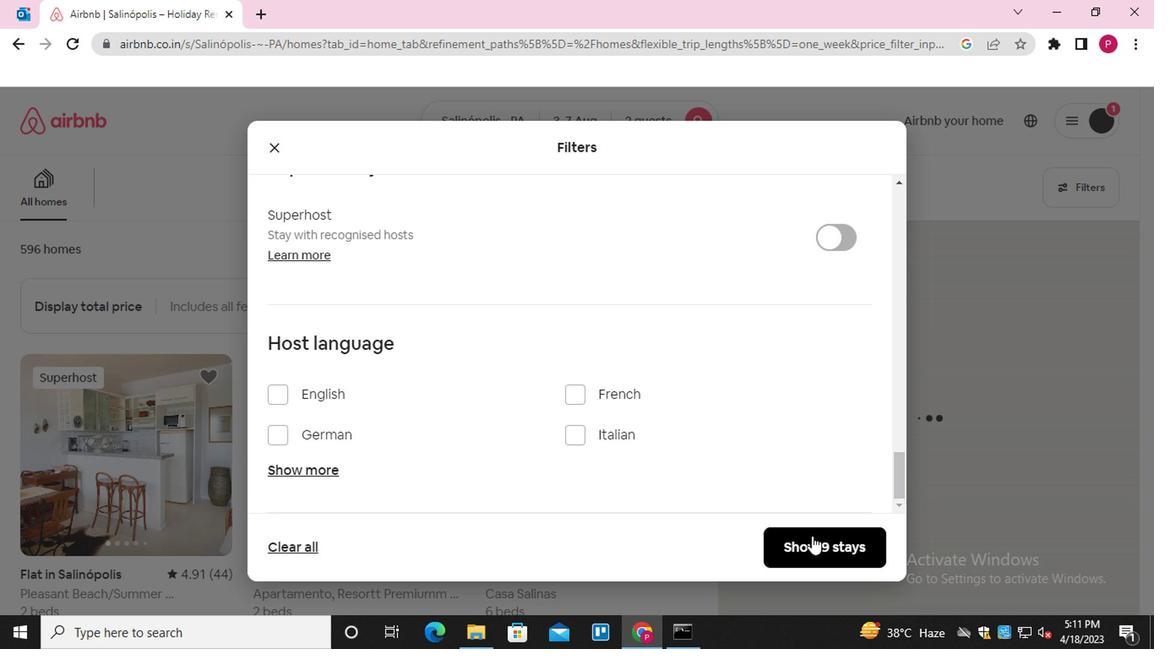 
Action: Mouse moved to (794, 585)
Screenshot: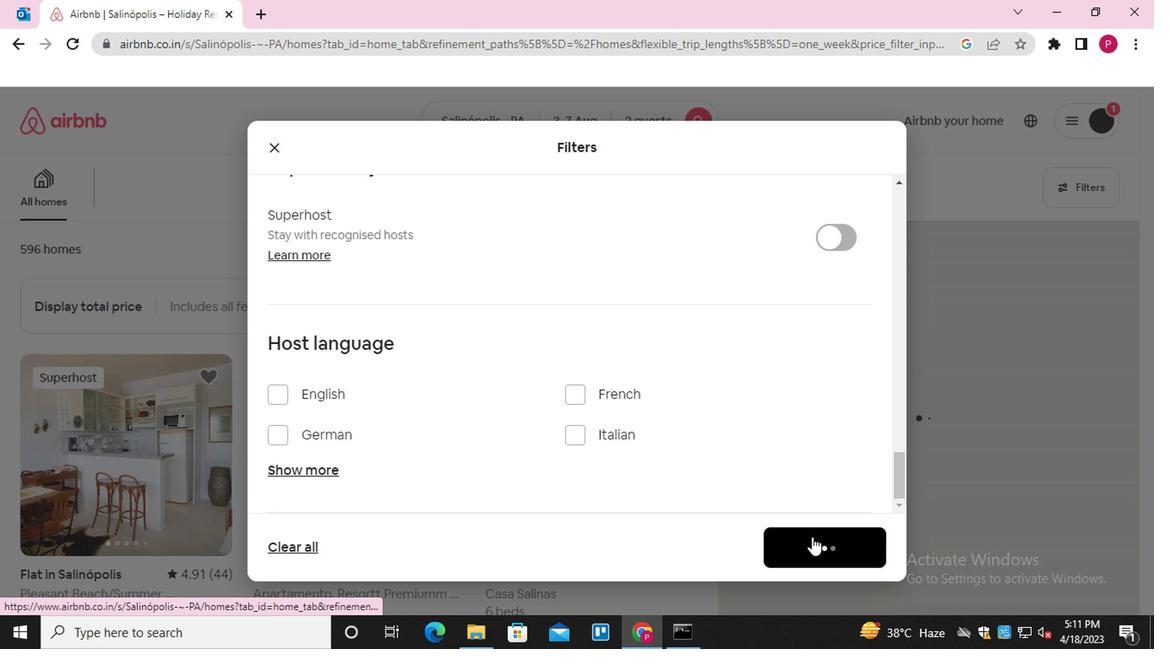 
